 Task: Look for space in Fazalpur, Pakistan from 1st August, 2023 to 5th August, 2023 for 1 adult in price range Rs.6000 to Rs.15000. Place can be entire place with 1  bedroom having 1 bed and 1 bathroom. Property type can be house, flat, guest house. Amenities needed are: wifi. Booking option can be shelf check-in. Required host language is English.
Action: Mouse moved to (409, 74)
Screenshot: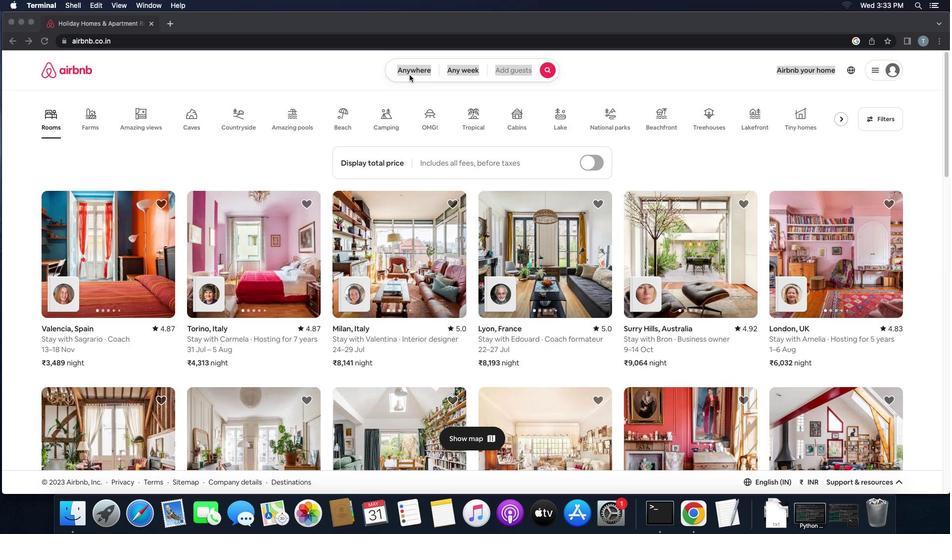 
Action: Mouse pressed left at (409, 74)
Screenshot: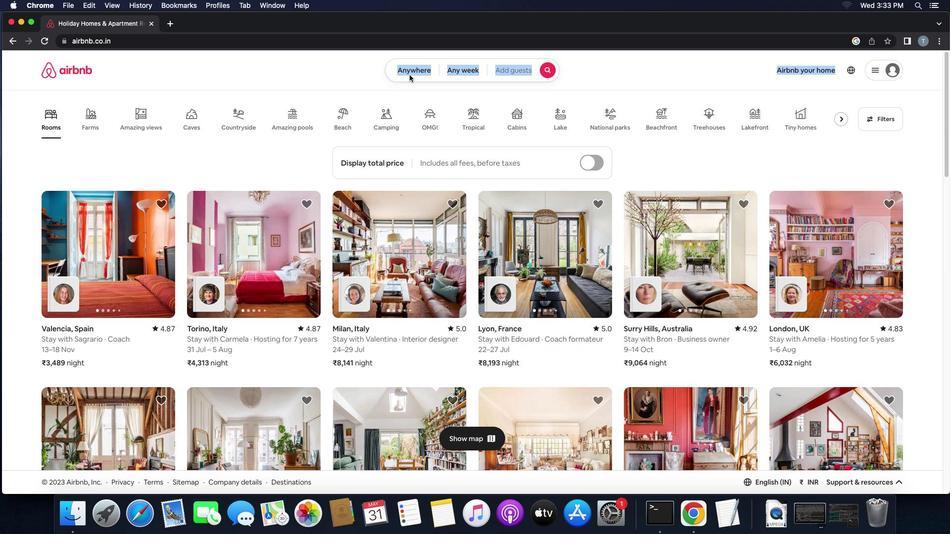 
Action: Mouse pressed left at (409, 74)
Screenshot: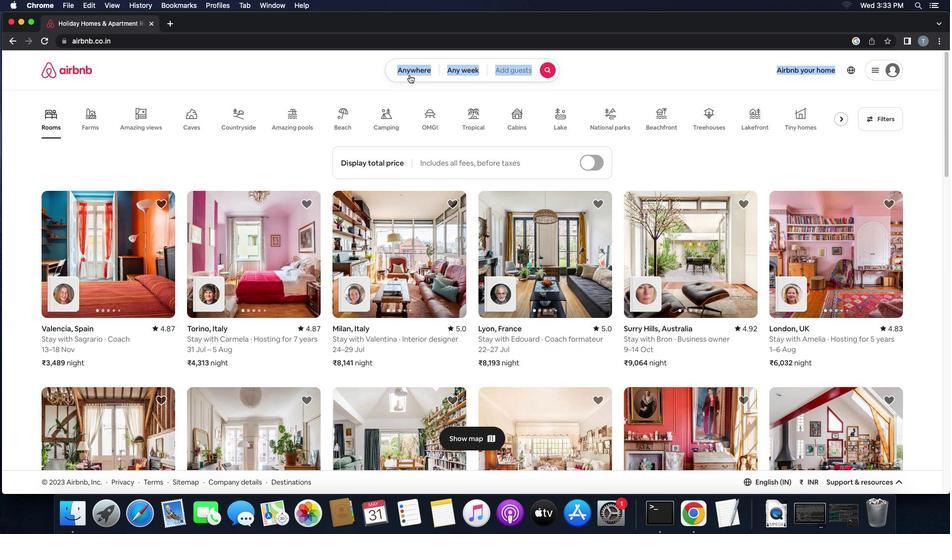 
Action: Mouse moved to (357, 97)
Screenshot: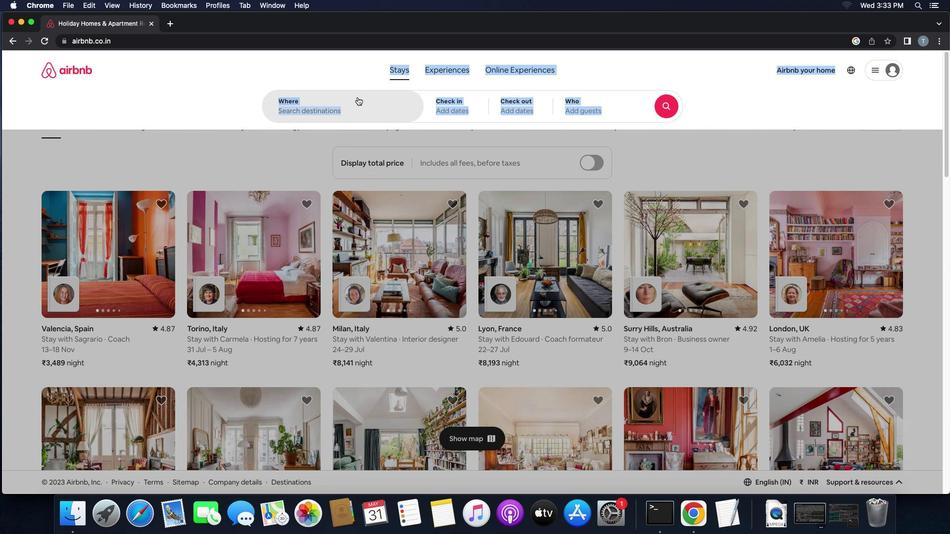 
Action: Mouse pressed left at (357, 97)
Screenshot: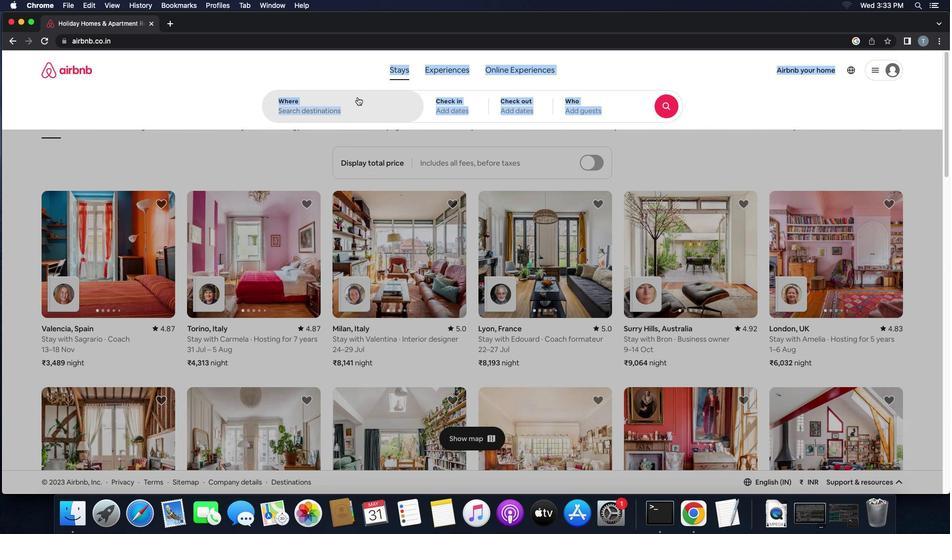 
Action: Mouse moved to (357, 97)
Screenshot: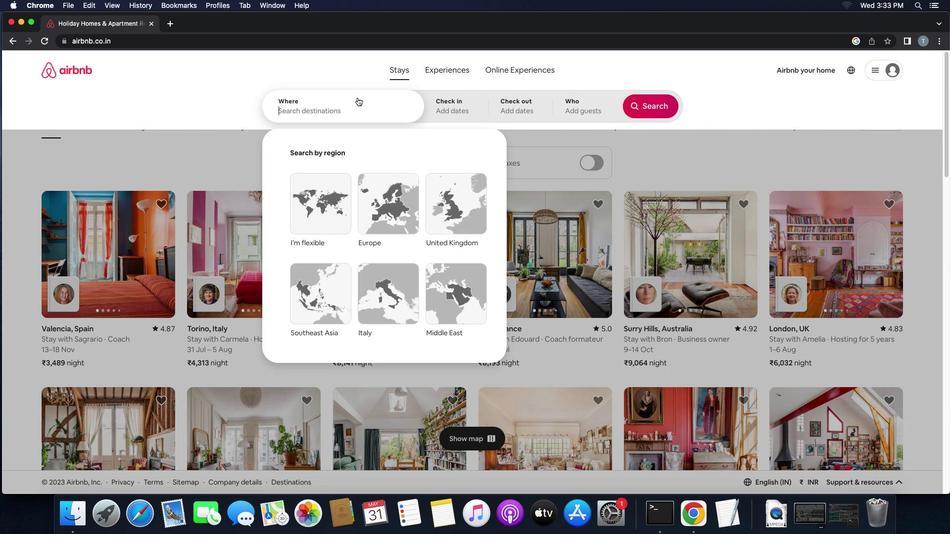 
Action: Key pressed Key.shift'F''a''z''a''l''p''u''r'
Screenshot: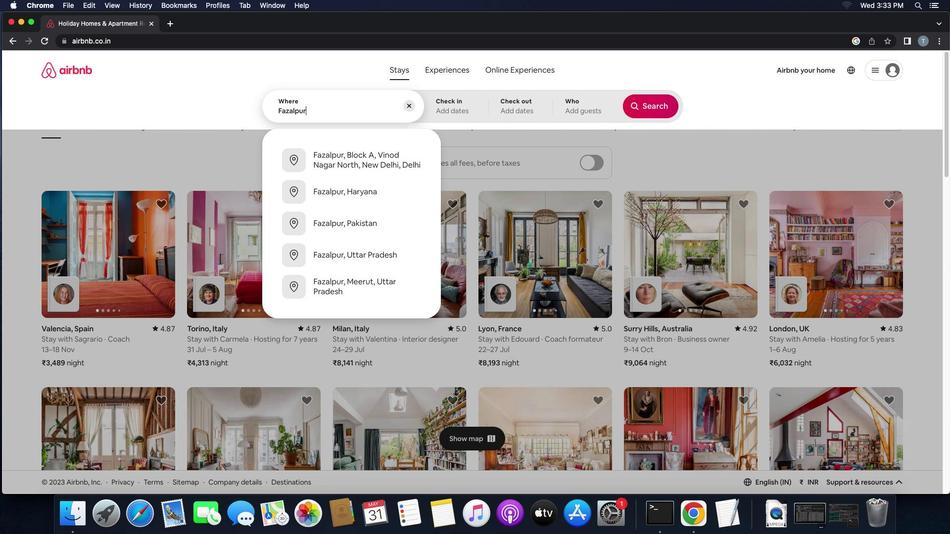 
Action: Mouse moved to (334, 235)
Screenshot: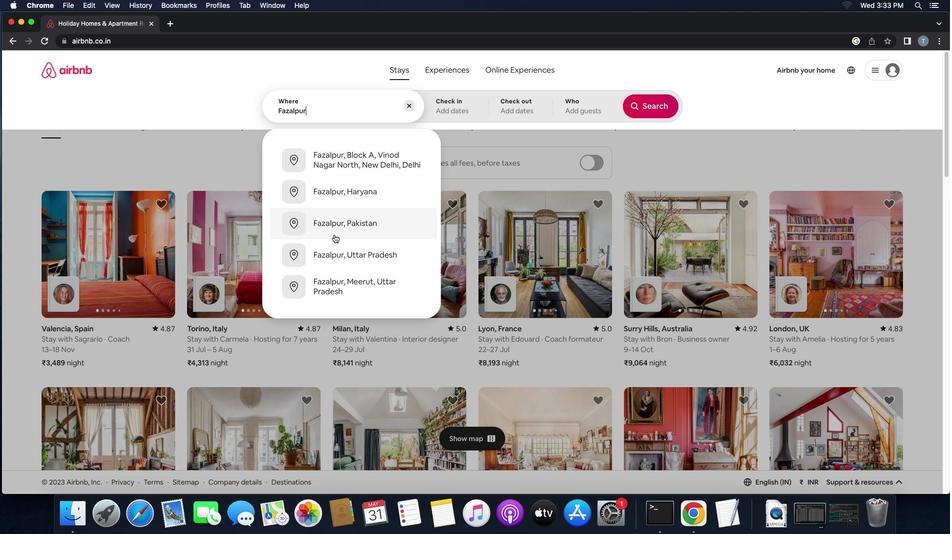 
Action: Mouse pressed left at (334, 235)
Screenshot: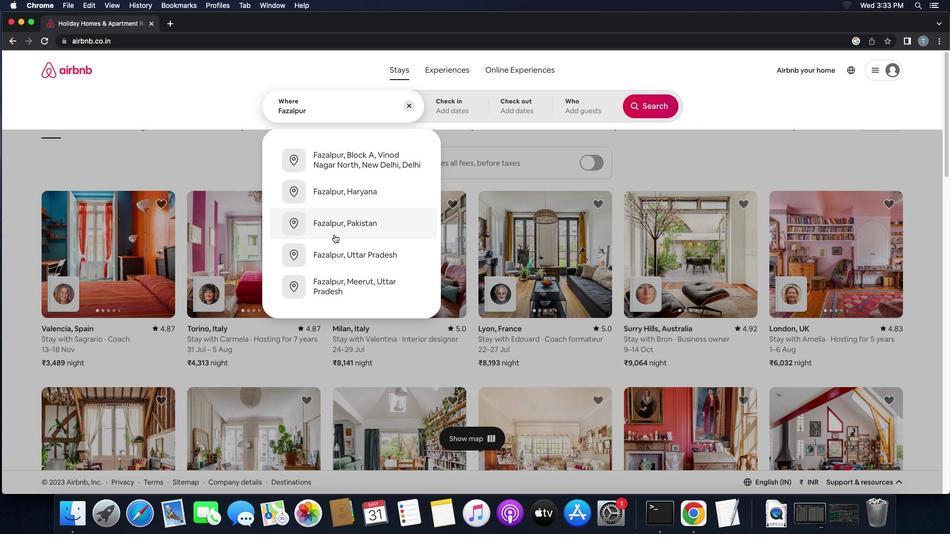 
Action: Mouse moved to (643, 191)
Screenshot: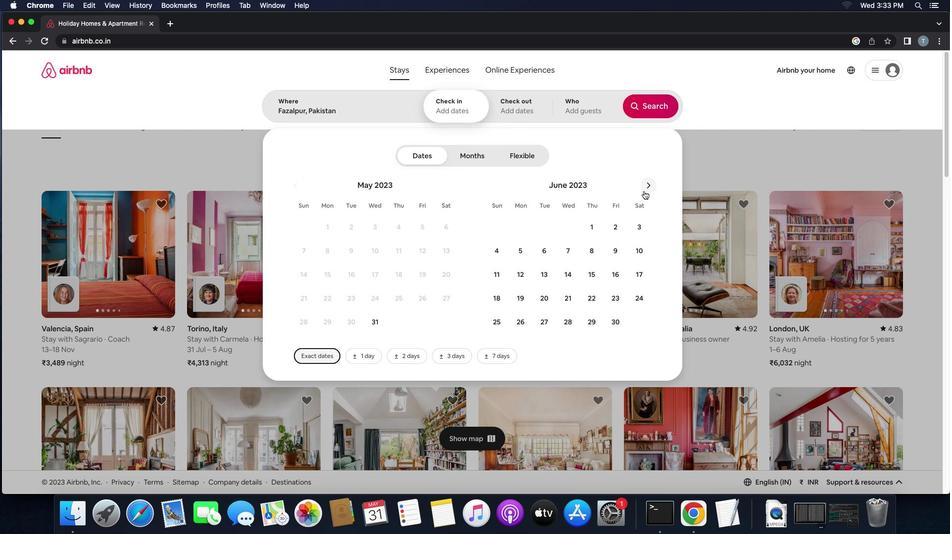 
Action: Mouse pressed left at (643, 191)
Screenshot: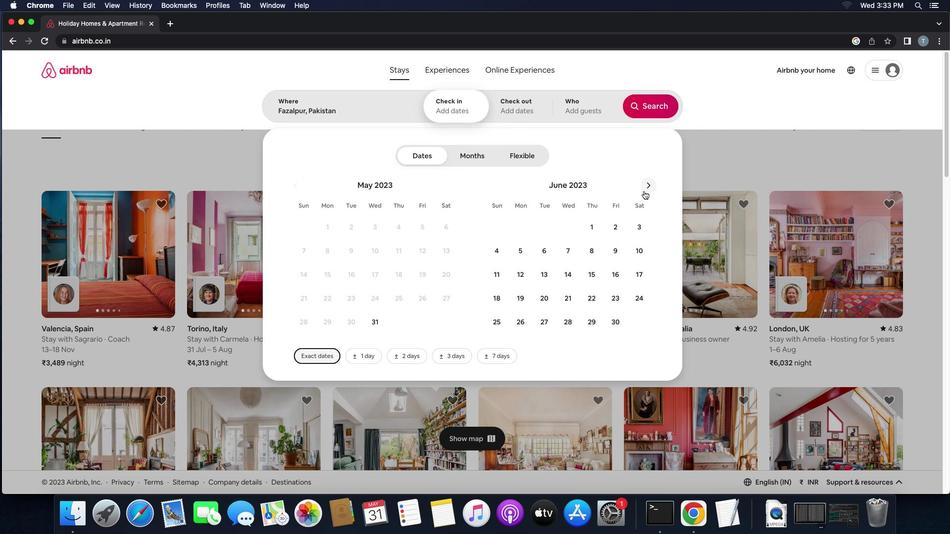 
Action: Mouse pressed left at (643, 191)
Screenshot: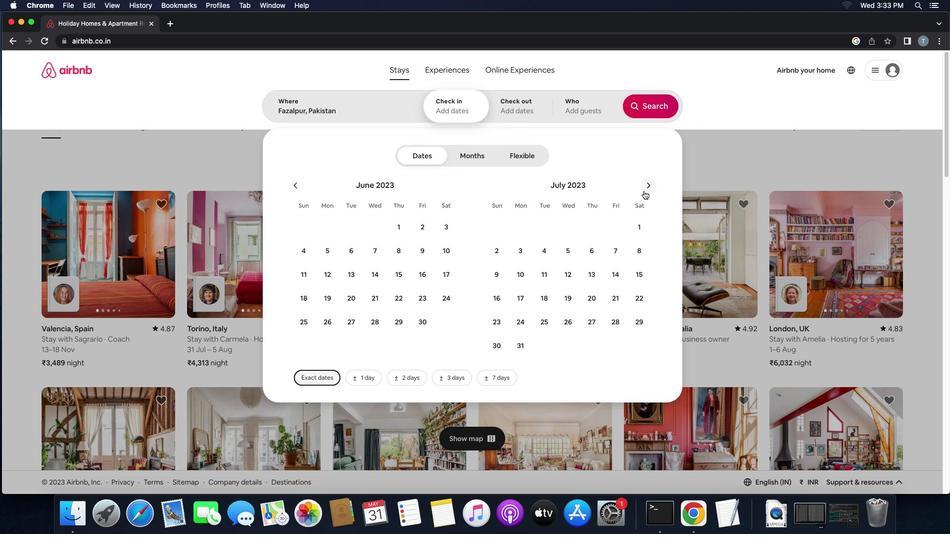 
Action: Mouse moved to (545, 228)
Screenshot: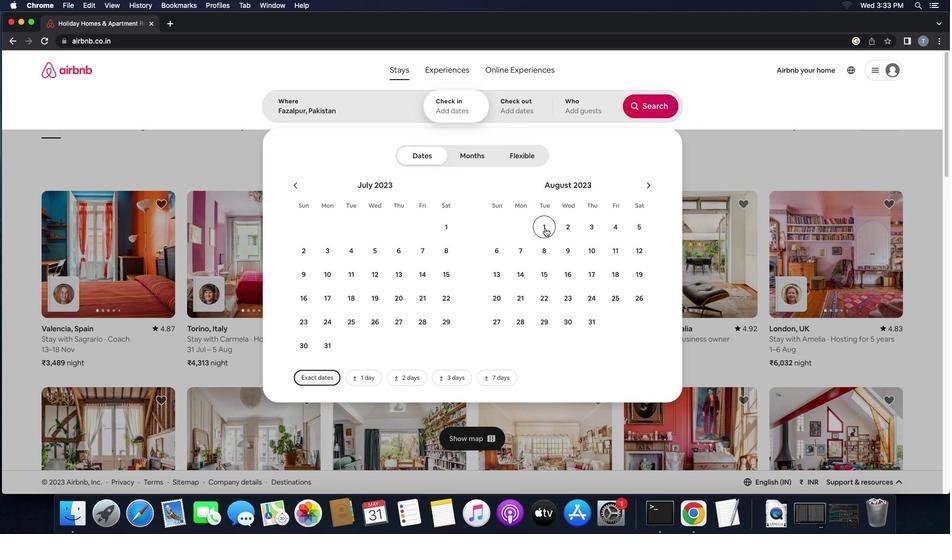 
Action: Mouse pressed left at (545, 228)
Screenshot: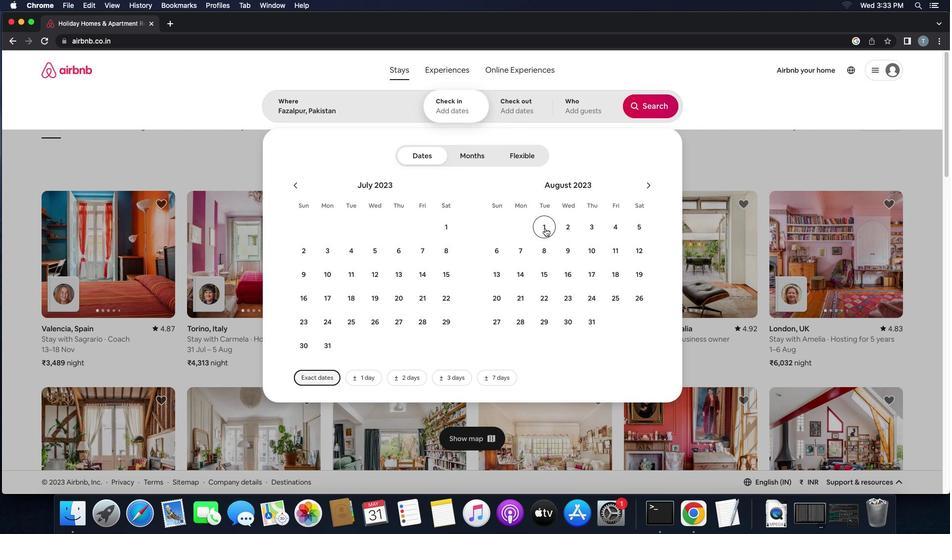 
Action: Mouse moved to (648, 231)
Screenshot: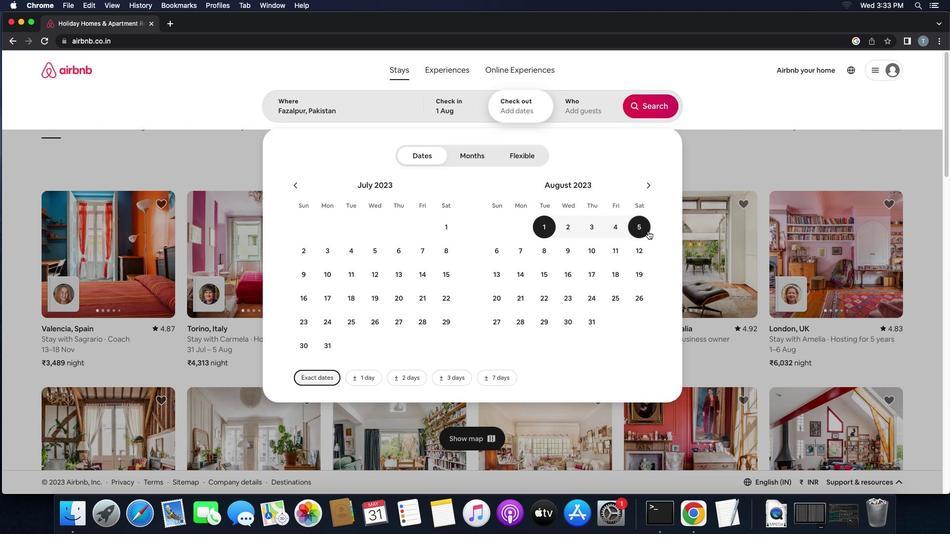 
Action: Mouse pressed left at (648, 231)
Screenshot: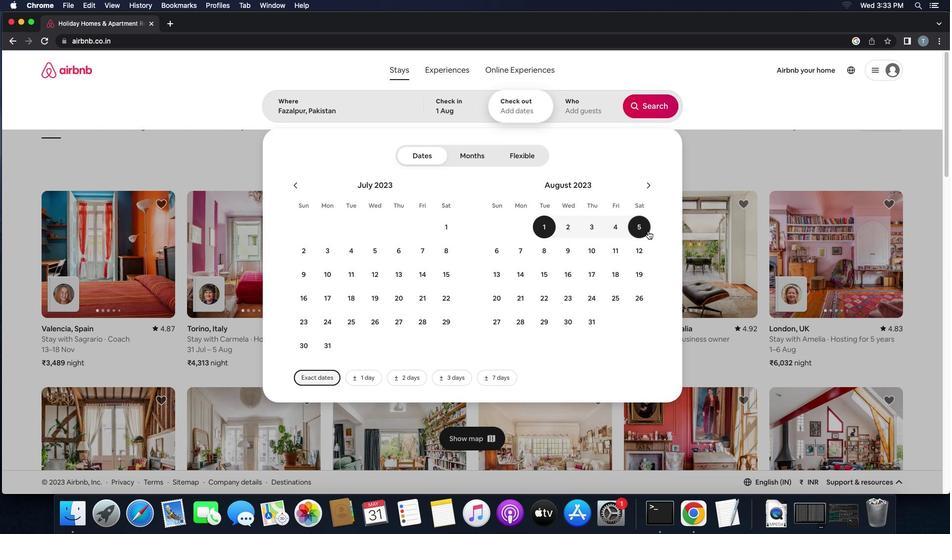 
Action: Mouse moved to (586, 118)
Screenshot: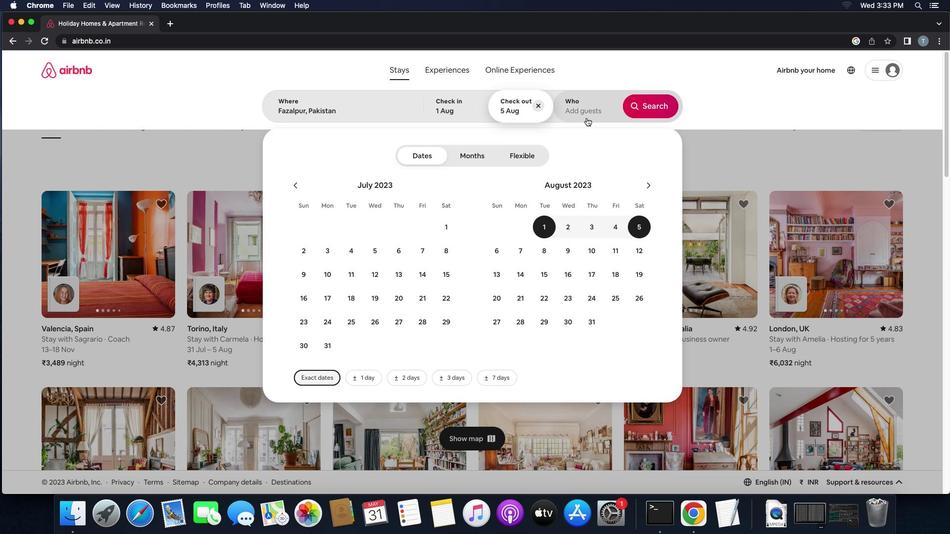 
Action: Mouse pressed left at (586, 118)
Screenshot: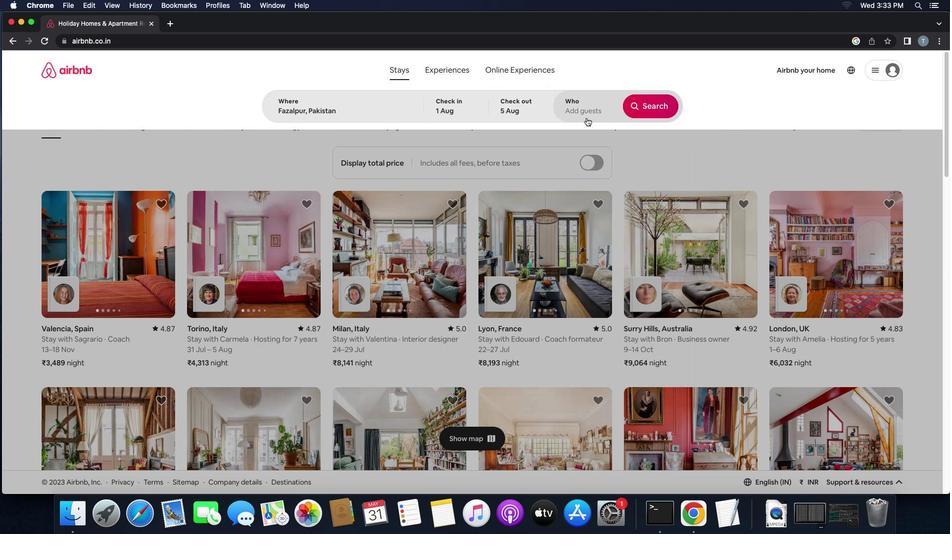 
Action: Mouse moved to (651, 161)
Screenshot: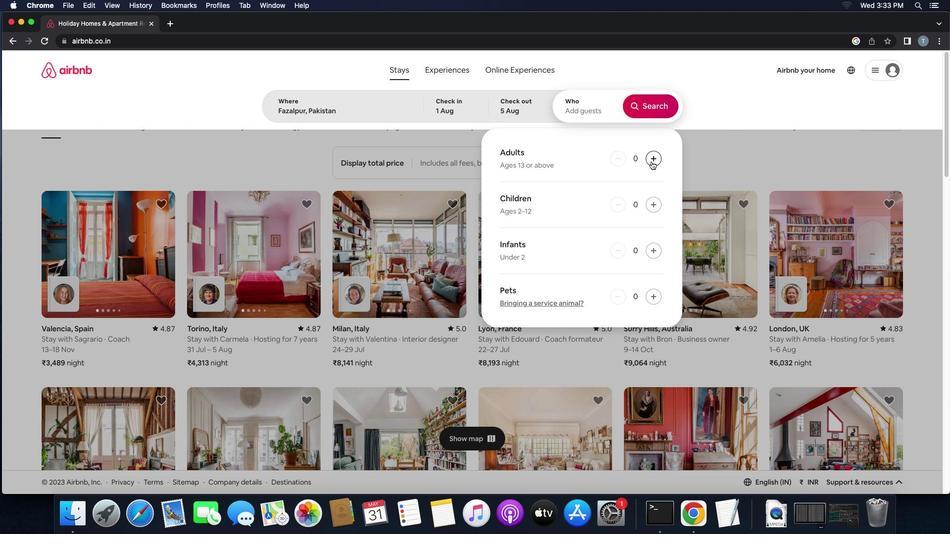 
Action: Mouse pressed left at (651, 161)
Screenshot: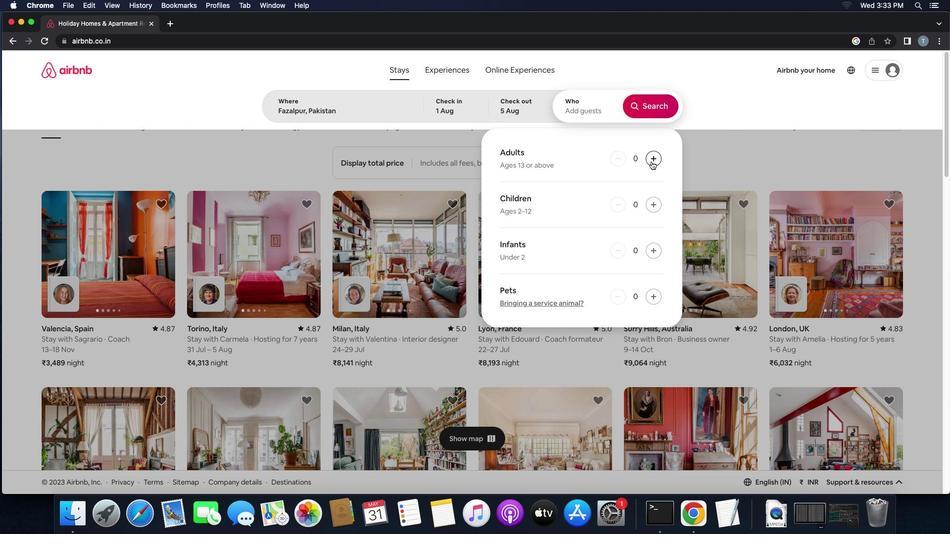 
Action: Mouse moved to (652, 105)
Screenshot: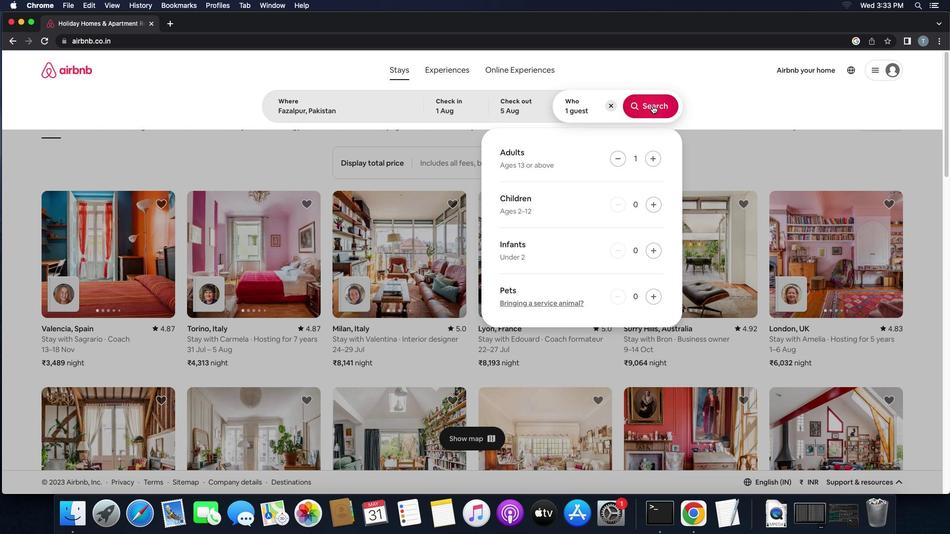 
Action: Mouse pressed left at (652, 105)
Screenshot: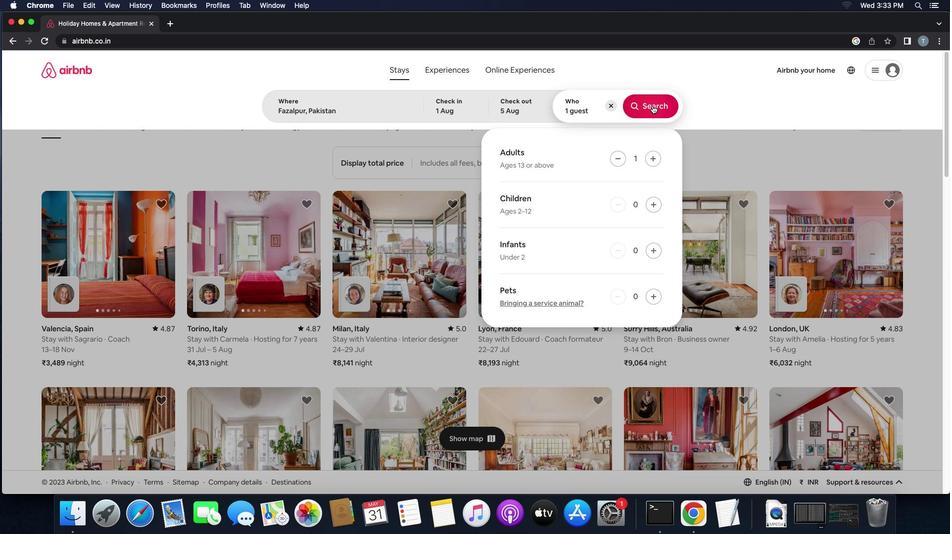 
Action: Mouse moved to (906, 112)
Screenshot: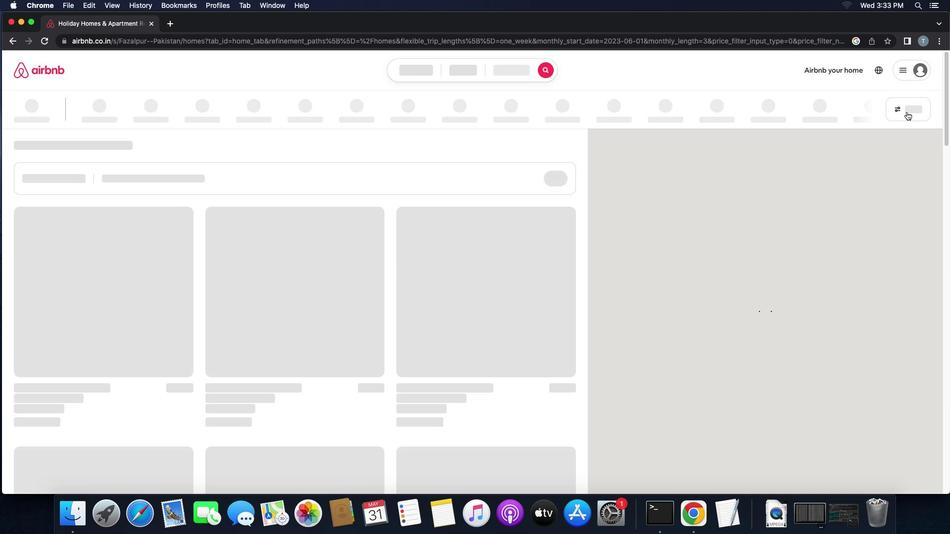 
Action: Mouse pressed left at (906, 112)
Screenshot: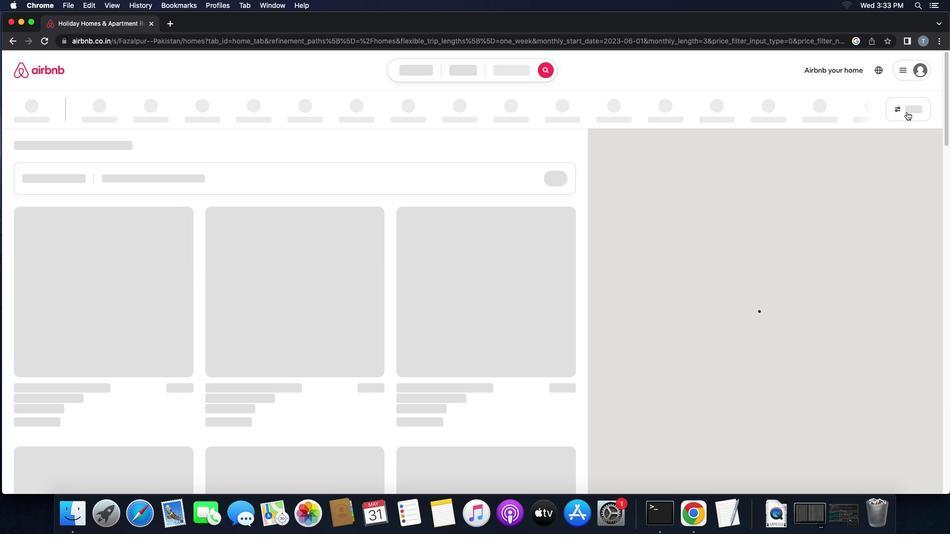 
Action: Mouse moved to (917, 113)
Screenshot: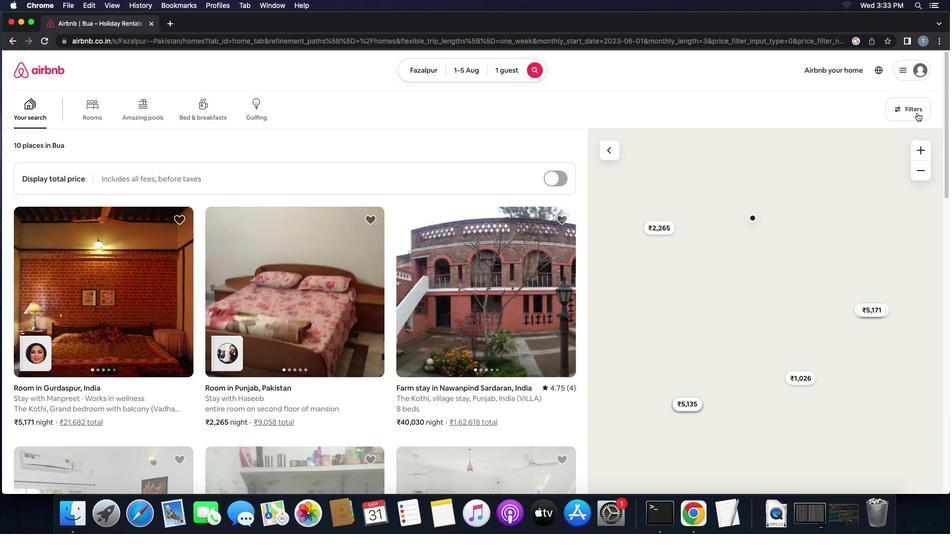 
Action: Mouse pressed left at (917, 113)
Screenshot: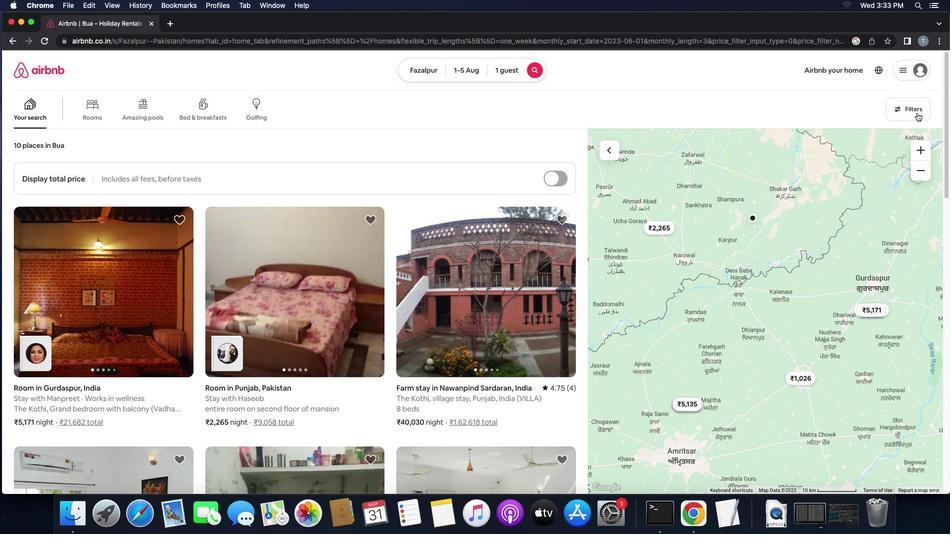 
Action: Mouse moved to (353, 233)
Screenshot: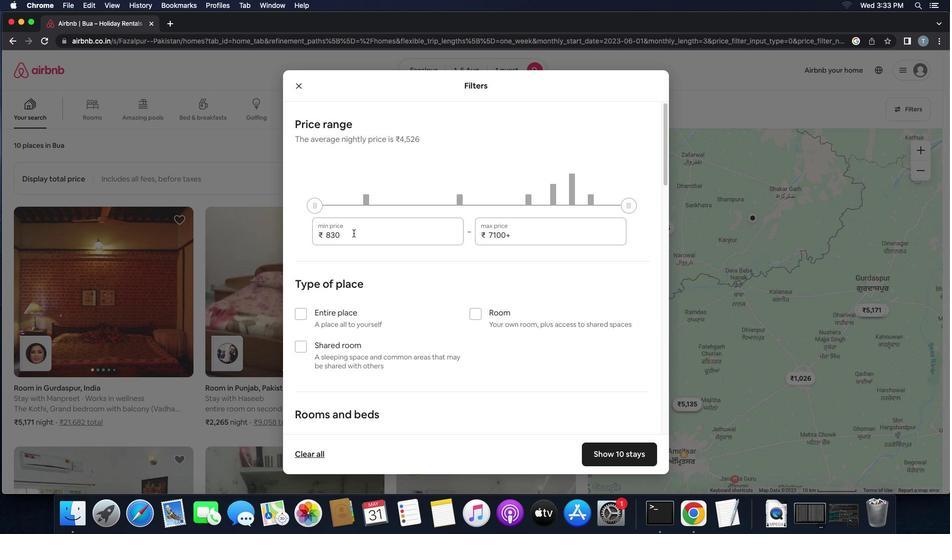 
Action: Mouse pressed left at (353, 233)
Screenshot: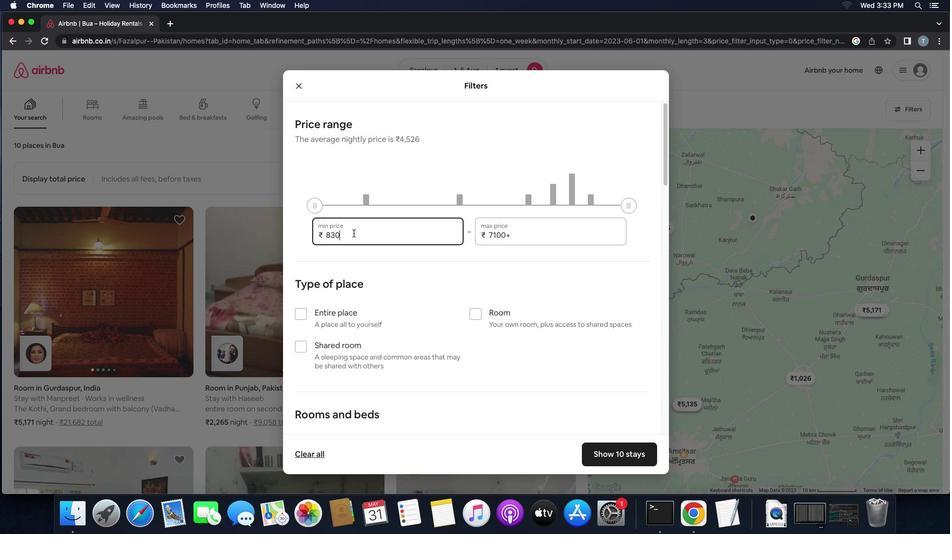 
Action: Key pressed Key.backspaceKey.backspaceKey.backspaceKey.backspace'6''0''0''0'
Screenshot: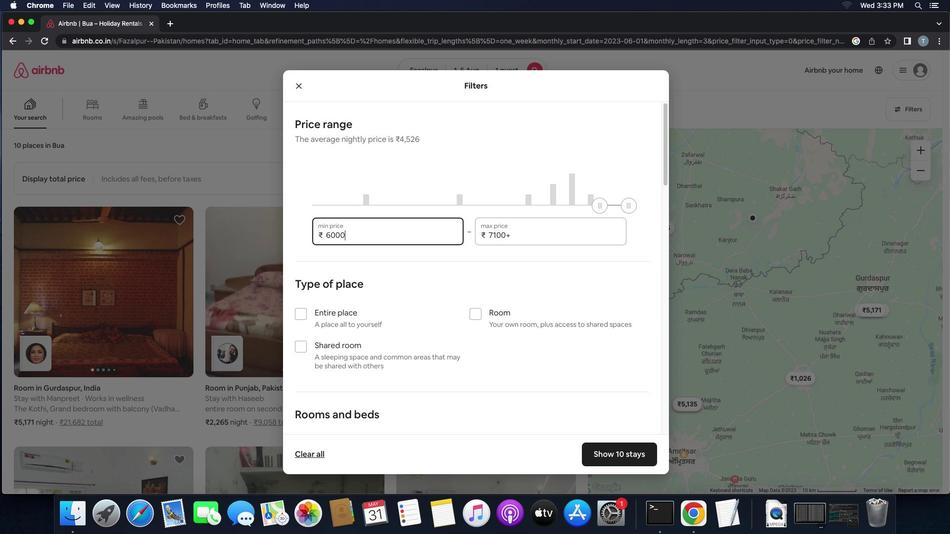 
Action: Mouse moved to (533, 235)
Screenshot: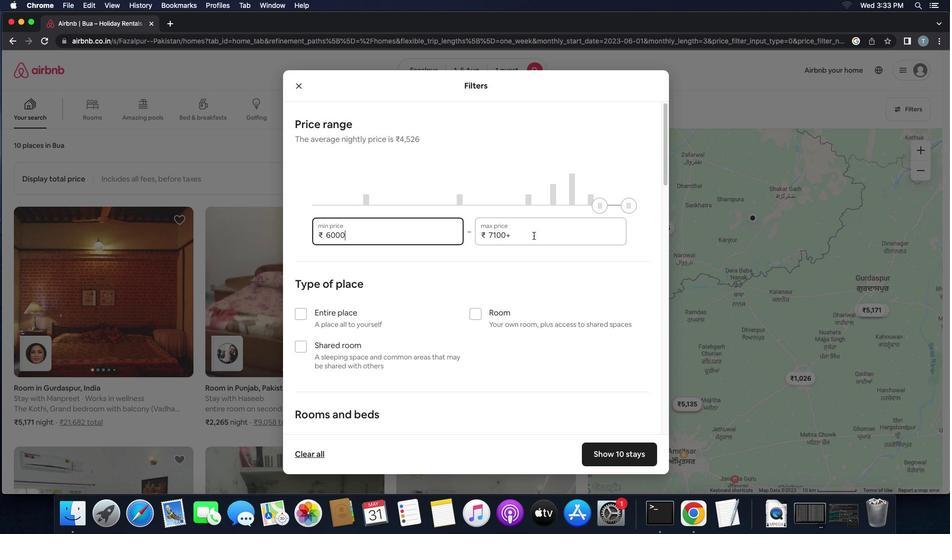 
Action: Mouse pressed left at (533, 235)
Screenshot: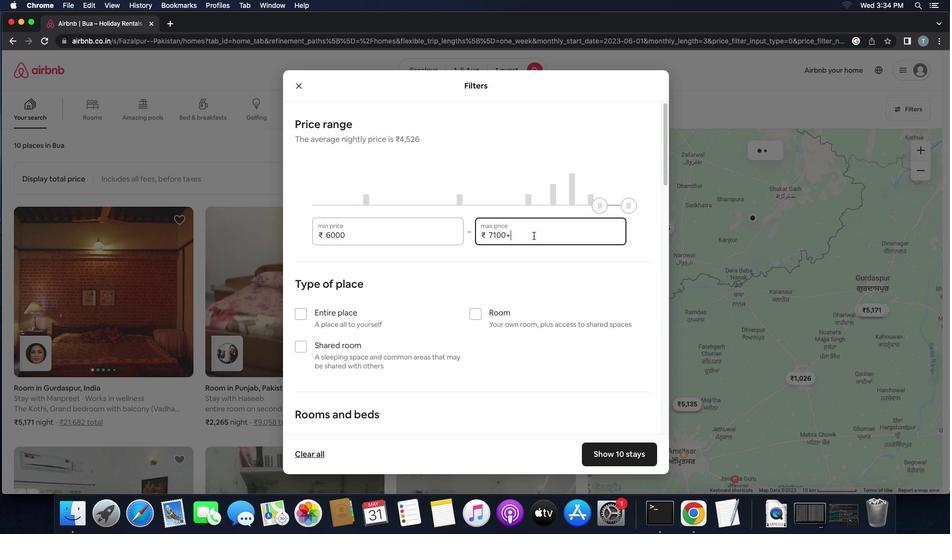 
Action: Key pressed Key.backspaceKey.backspaceKey.backspaceKey.backspaceKey.backspace'1''5''0''0''0'
Screenshot: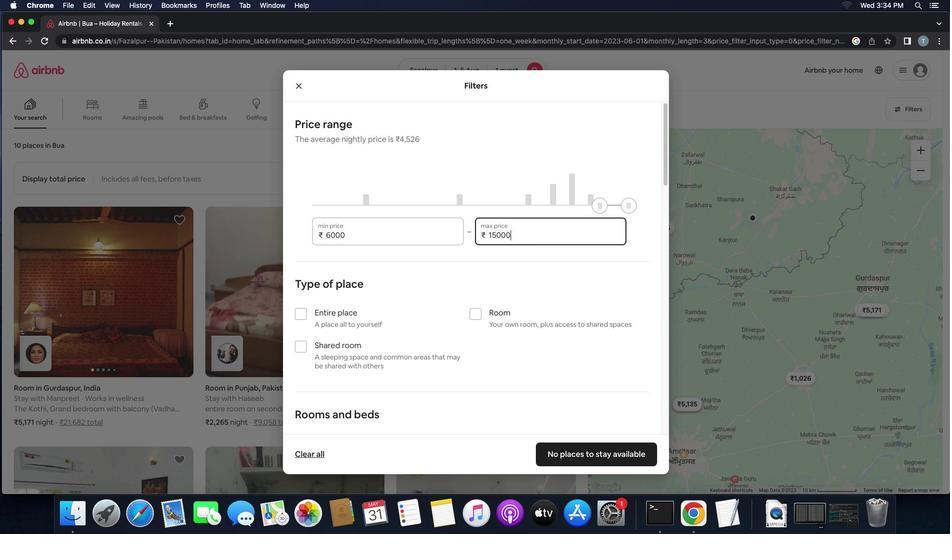 
Action: Mouse moved to (525, 263)
Screenshot: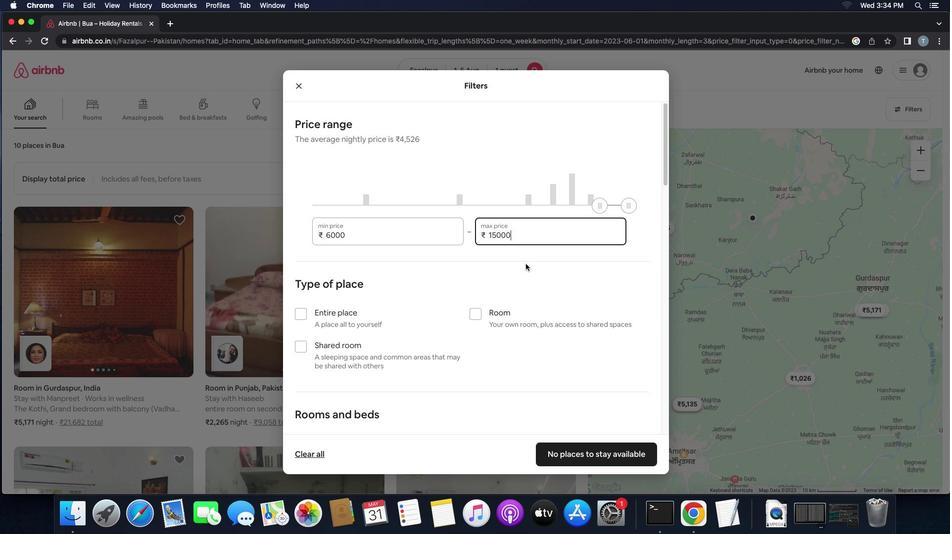 
Action: Mouse scrolled (525, 263) with delta (0, 0)
Screenshot: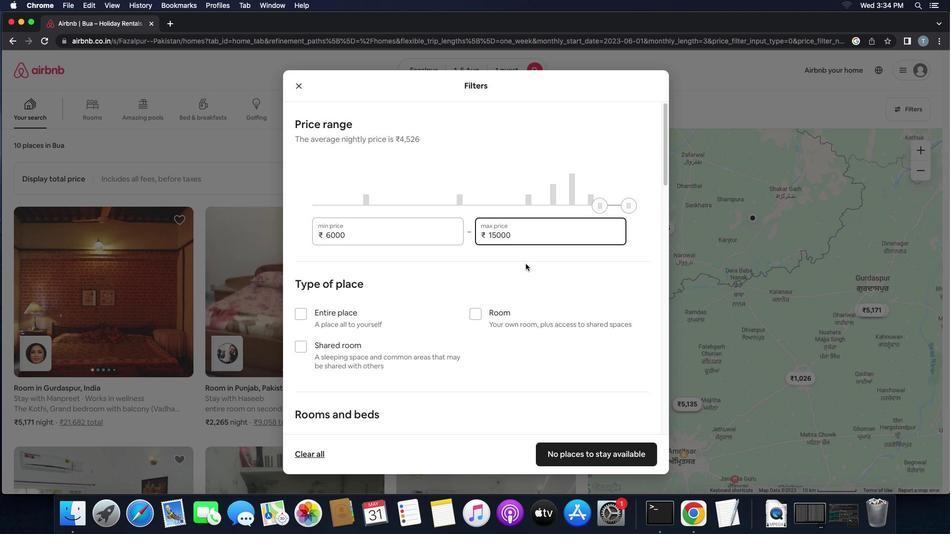 
Action: Mouse scrolled (525, 263) with delta (0, 0)
Screenshot: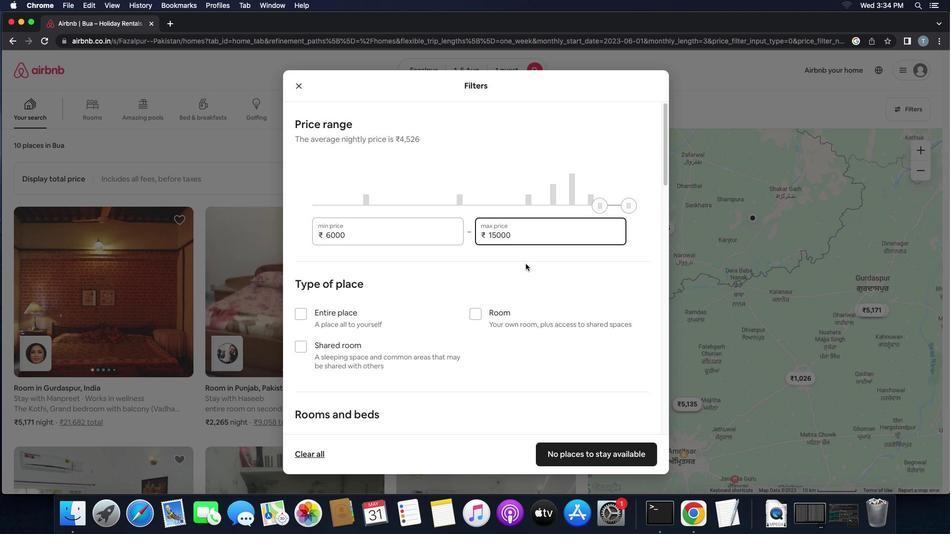 
Action: Mouse moved to (508, 275)
Screenshot: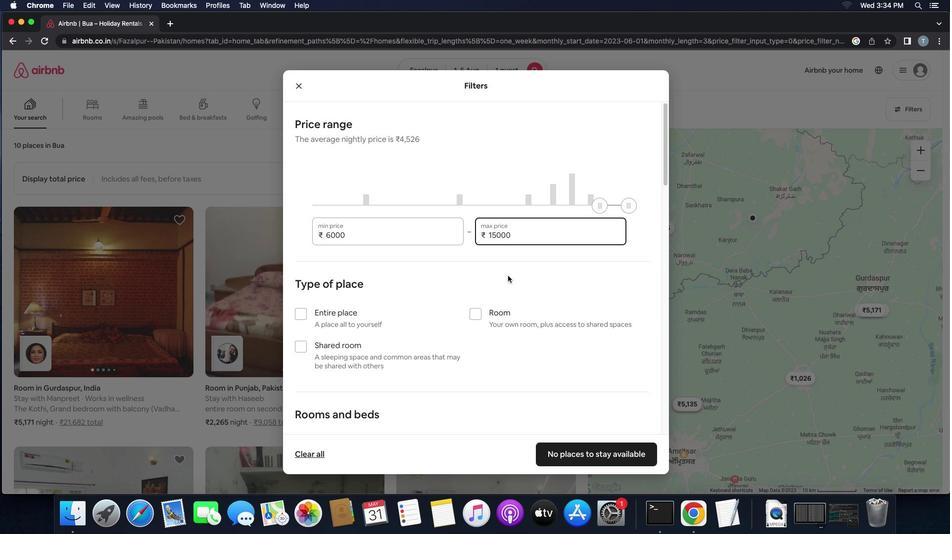 
Action: Mouse scrolled (508, 275) with delta (0, 0)
Screenshot: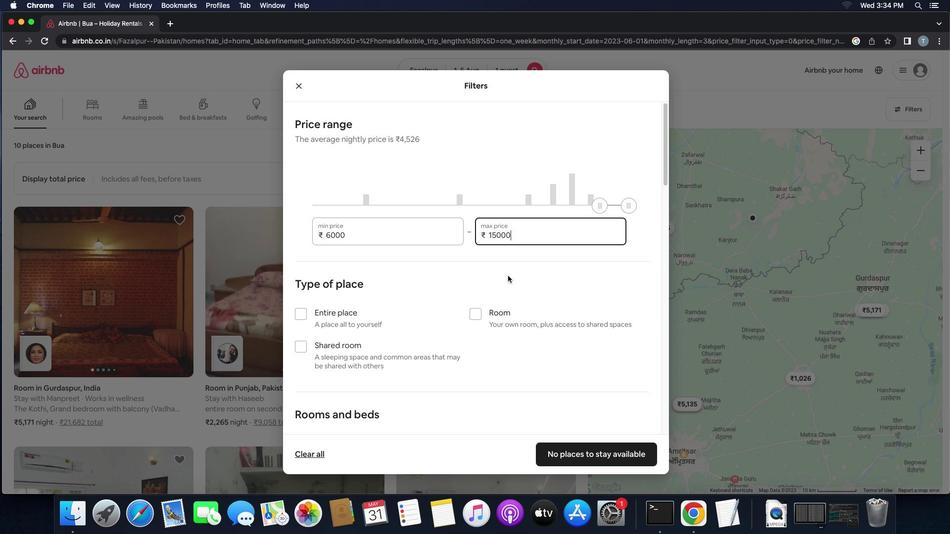
Action: Mouse moved to (299, 314)
Screenshot: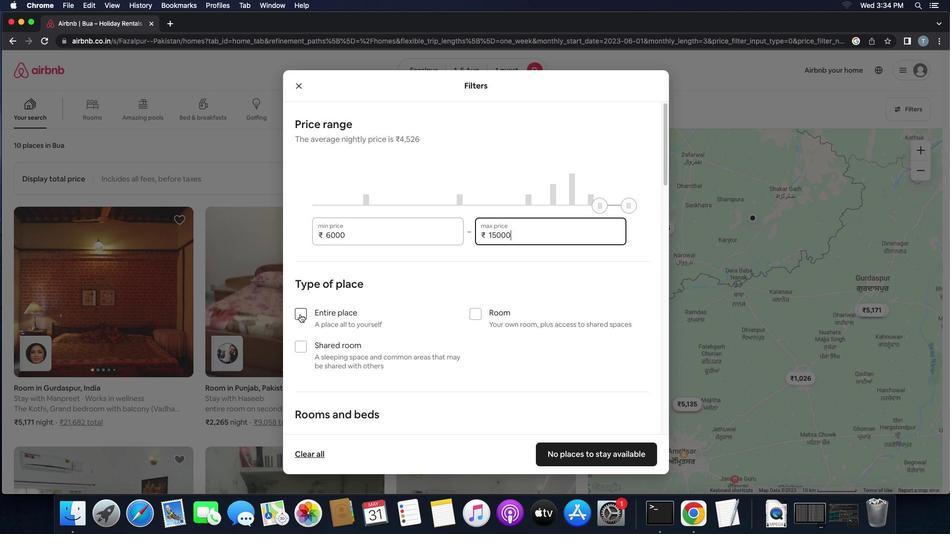 
Action: Mouse pressed left at (299, 314)
Screenshot: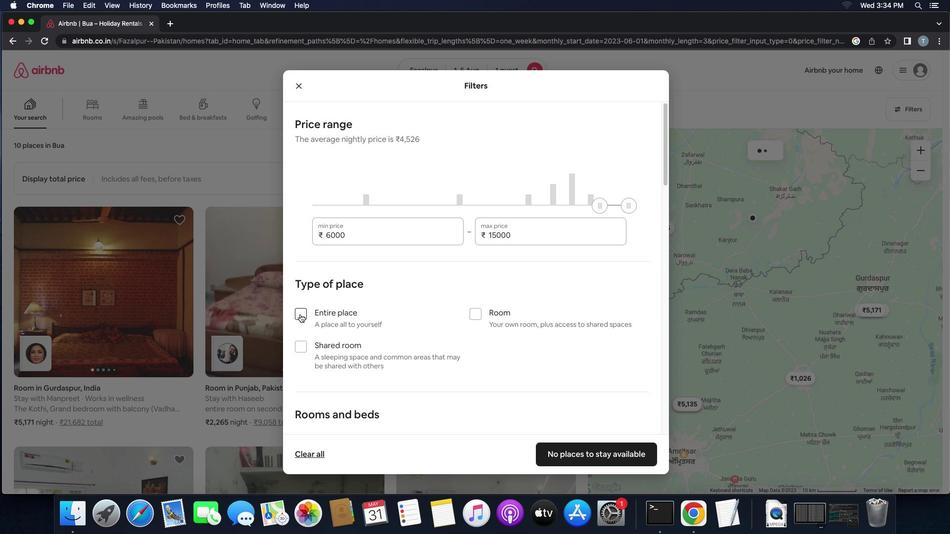 
Action: Mouse moved to (390, 345)
Screenshot: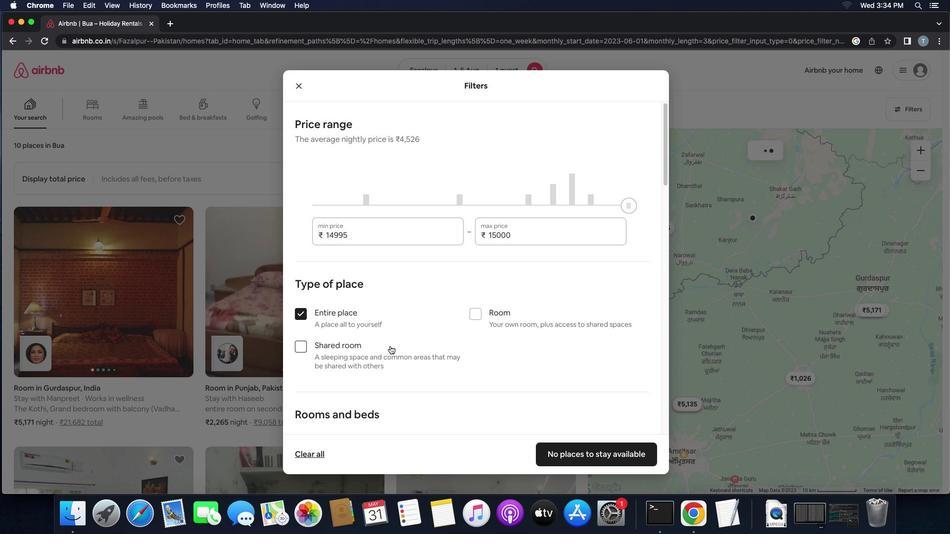 
Action: Mouse scrolled (390, 345) with delta (0, 0)
Screenshot: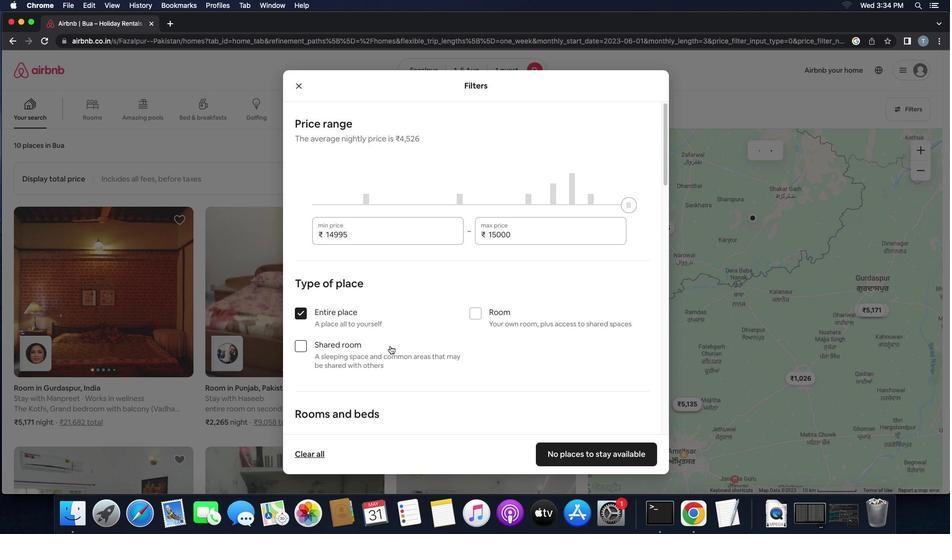 
Action: Mouse scrolled (390, 345) with delta (0, 0)
Screenshot: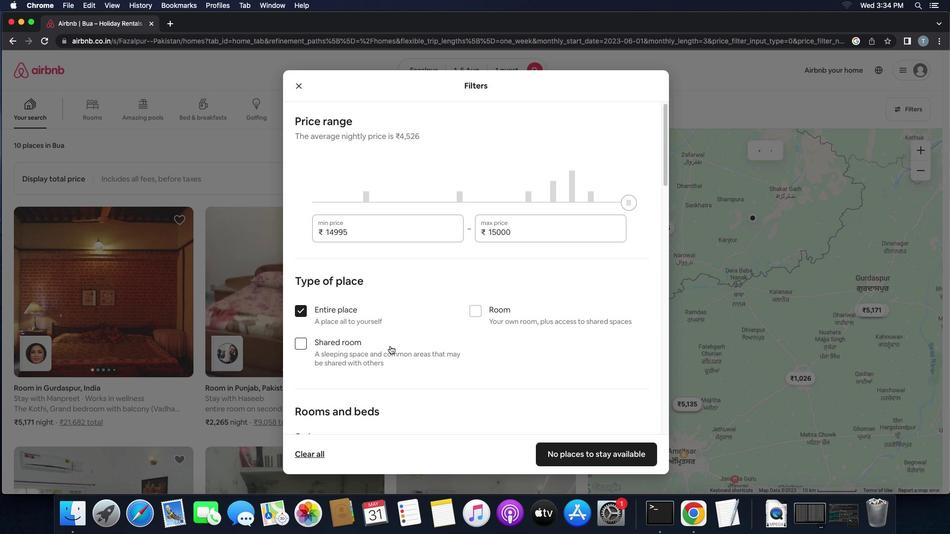 
Action: Mouse scrolled (390, 345) with delta (0, 0)
Screenshot: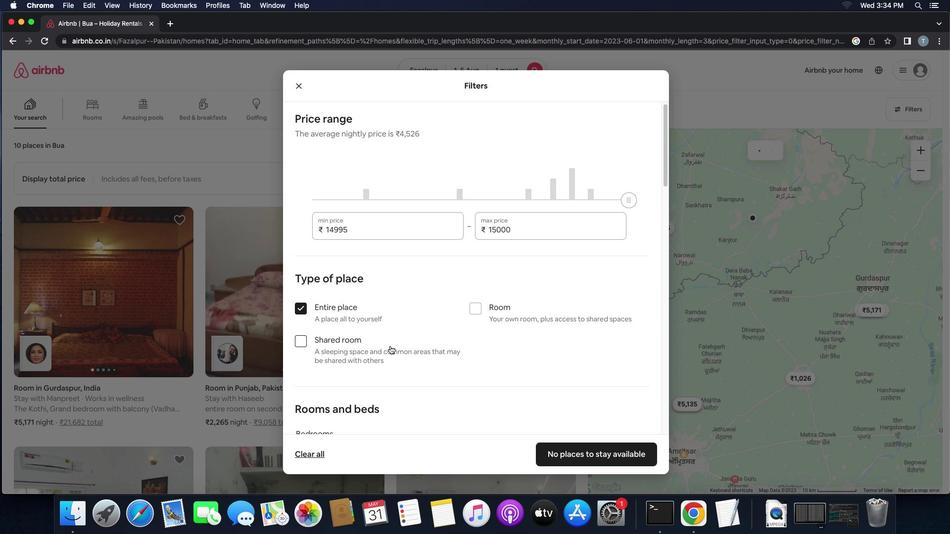 
Action: Mouse scrolled (390, 345) with delta (0, -1)
Screenshot: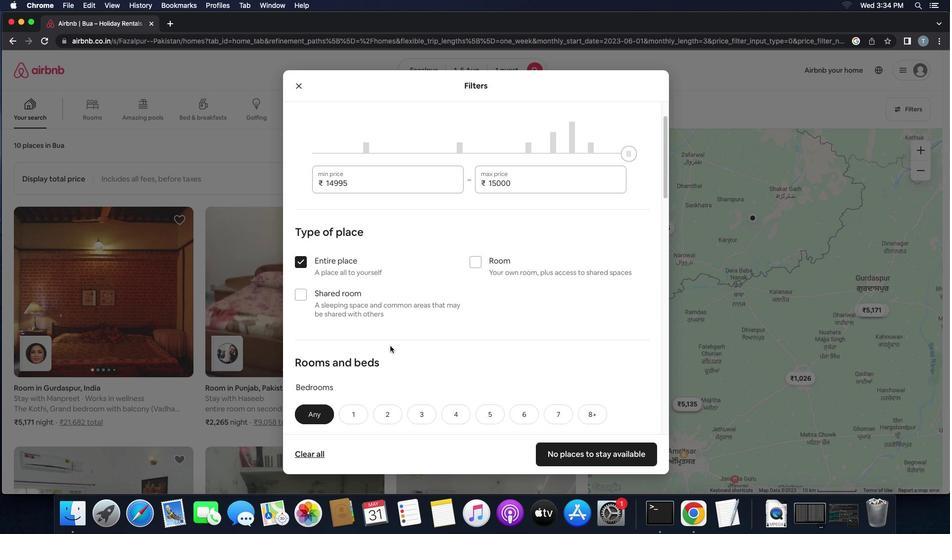
Action: Mouse scrolled (390, 345) with delta (0, 0)
Screenshot: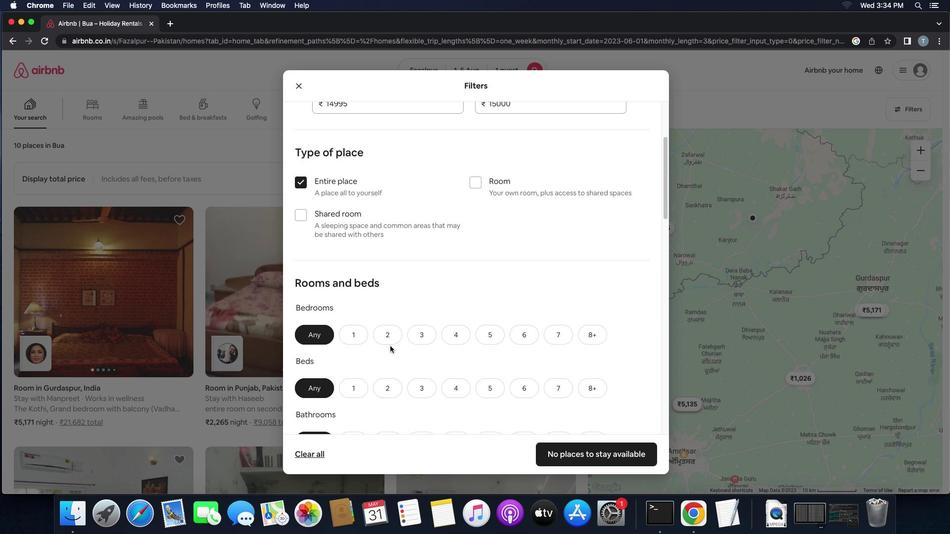 
Action: Mouse scrolled (390, 345) with delta (0, 0)
Screenshot: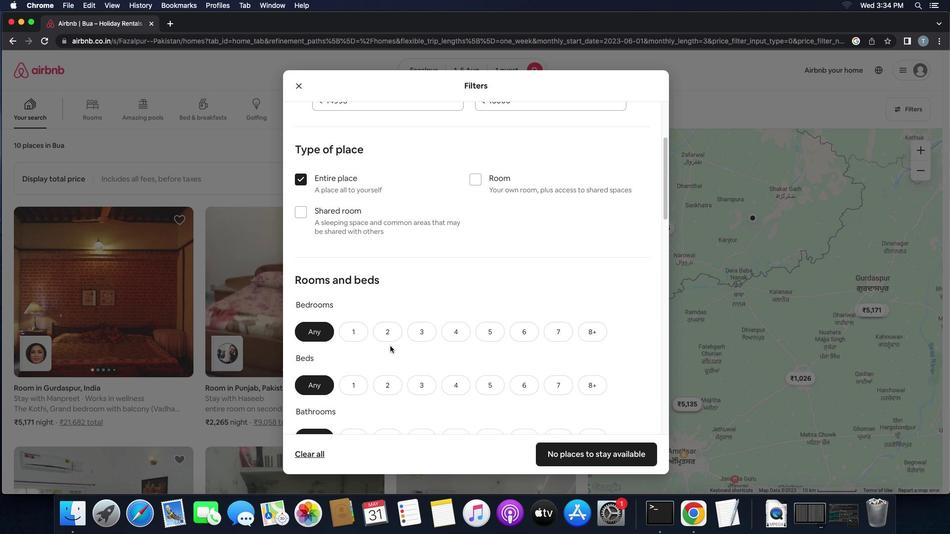 
Action: Mouse scrolled (390, 345) with delta (0, 0)
Screenshot: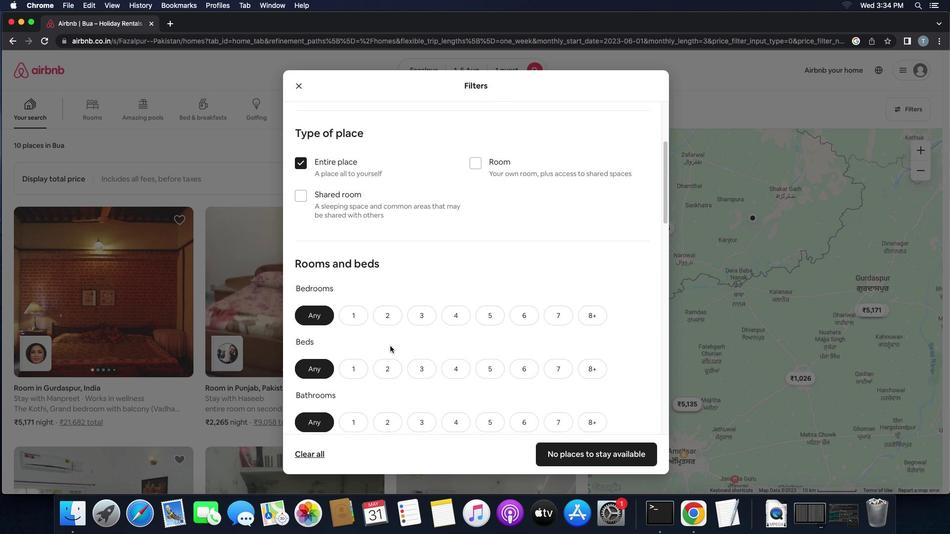 
Action: Mouse scrolled (390, 345) with delta (0, 0)
Screenshot: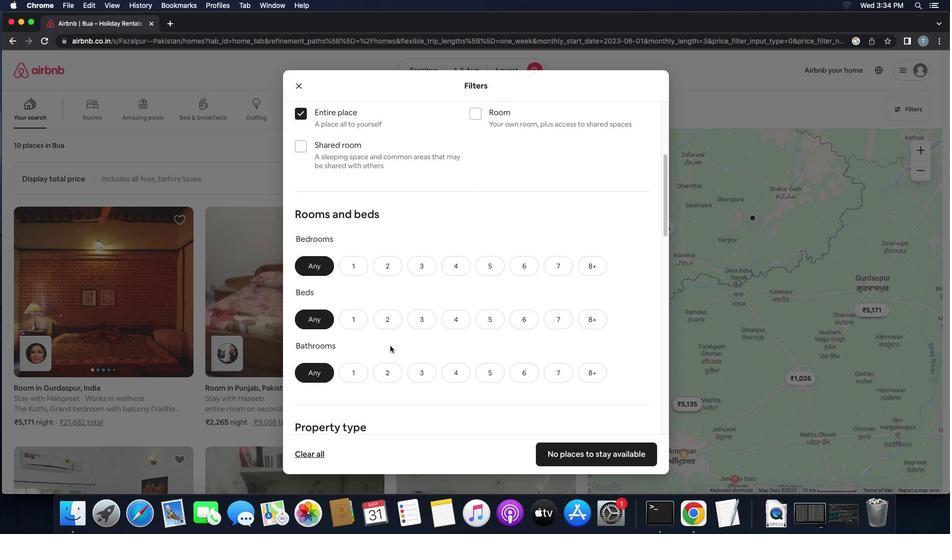 
Action: Mouse scrolled (390, 345) with delta (0, 0)
Screenshot: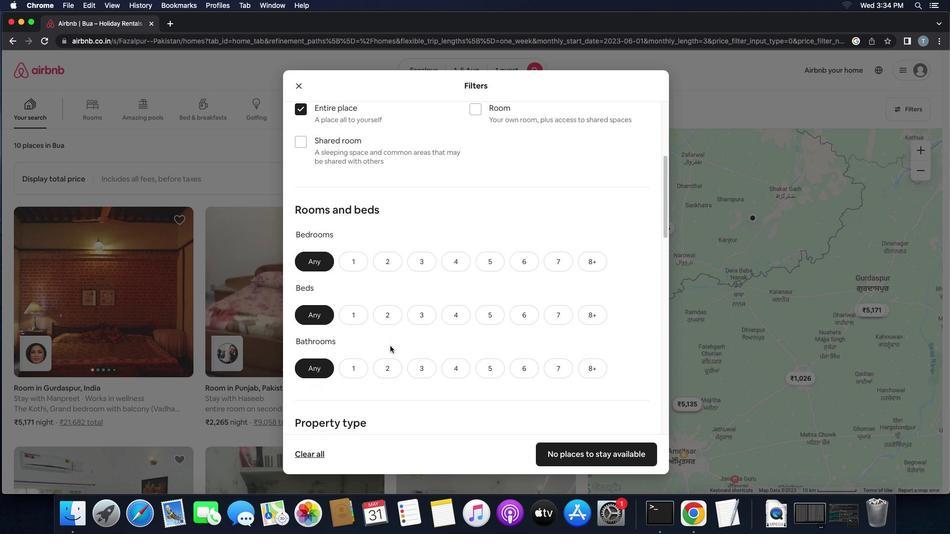 
Action: Mouse moved to (344, 249)
Screenshot: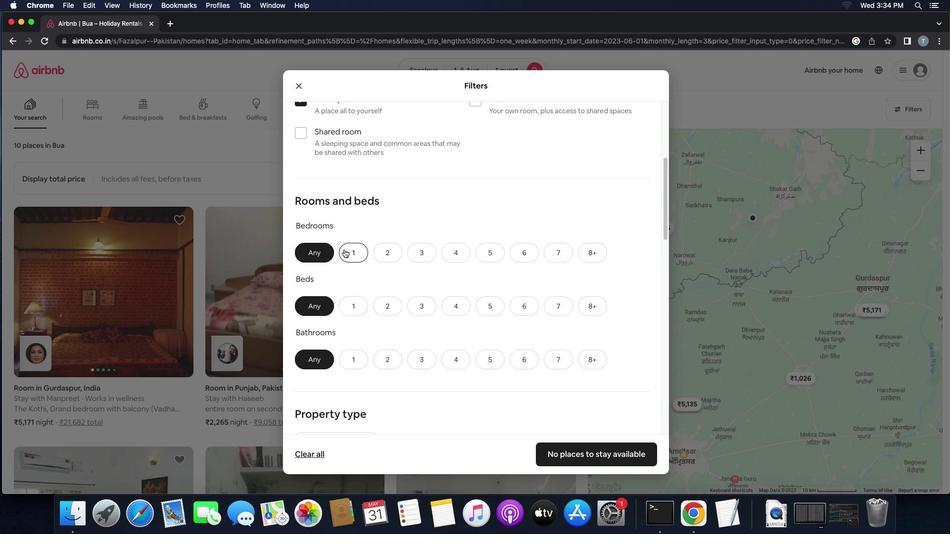 
Action: Mouse pressed left at (344, 249)
Screenshot: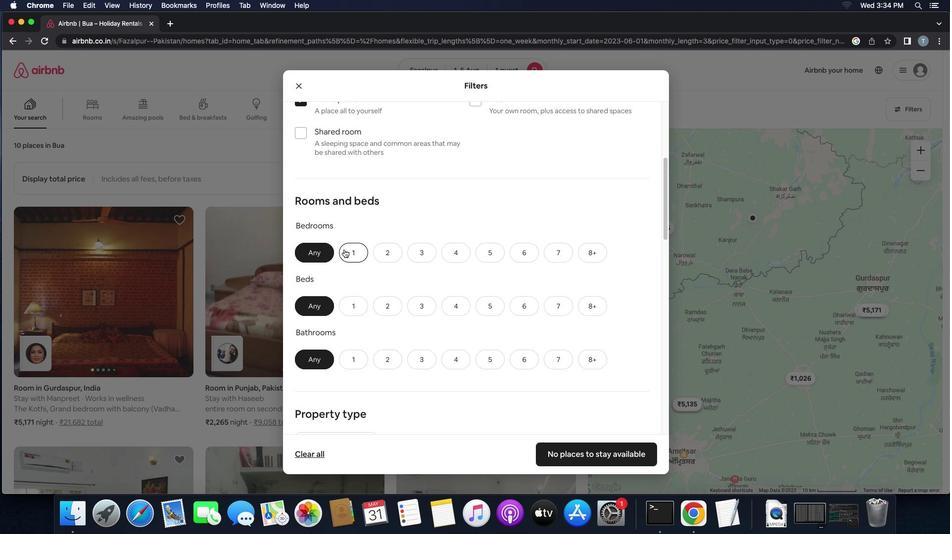 
Action: Mouse moved to (353, 313)
Screenshot: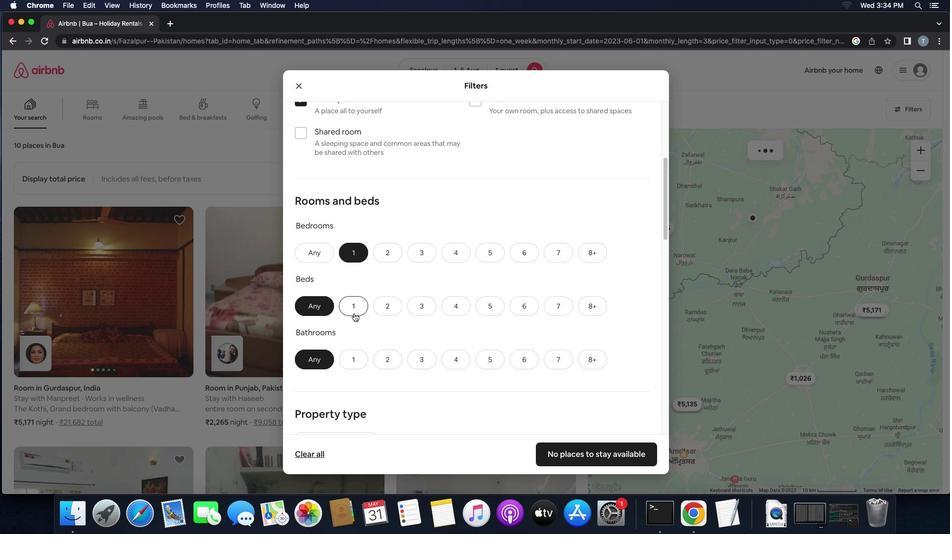 
Action: Mouse pressed left at (353, 313)
Screenshot: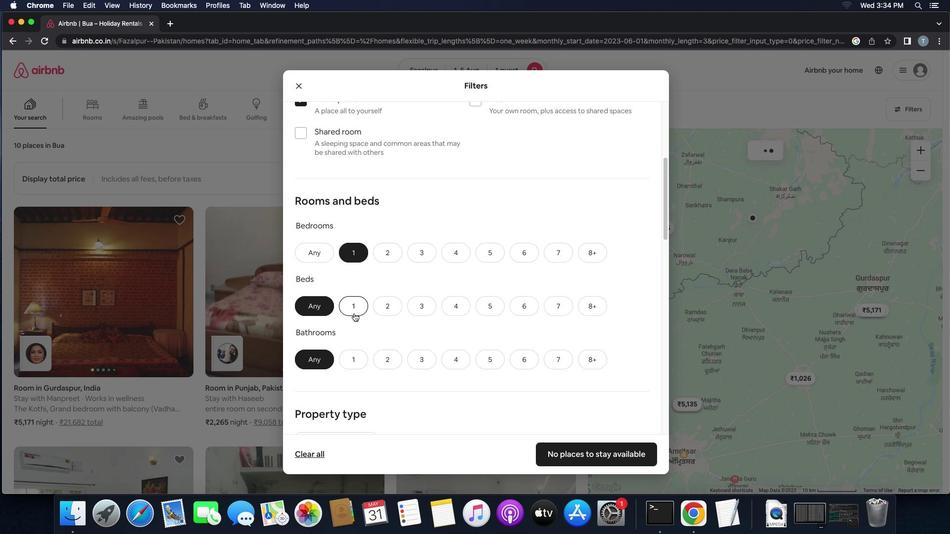 
Action: Mouse moved to (358, 363)
Screenshot: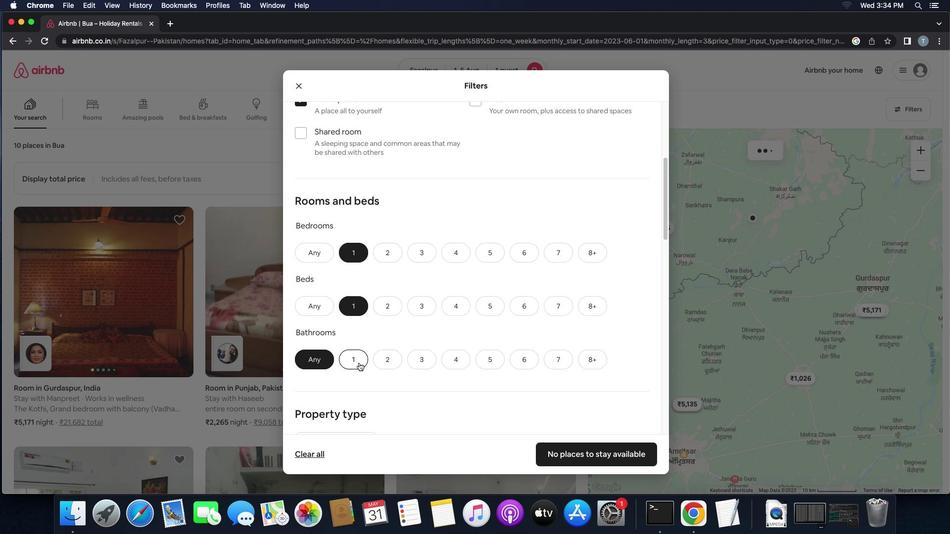 
Action: Mouse pressed left at (358, 363)
Screenshot: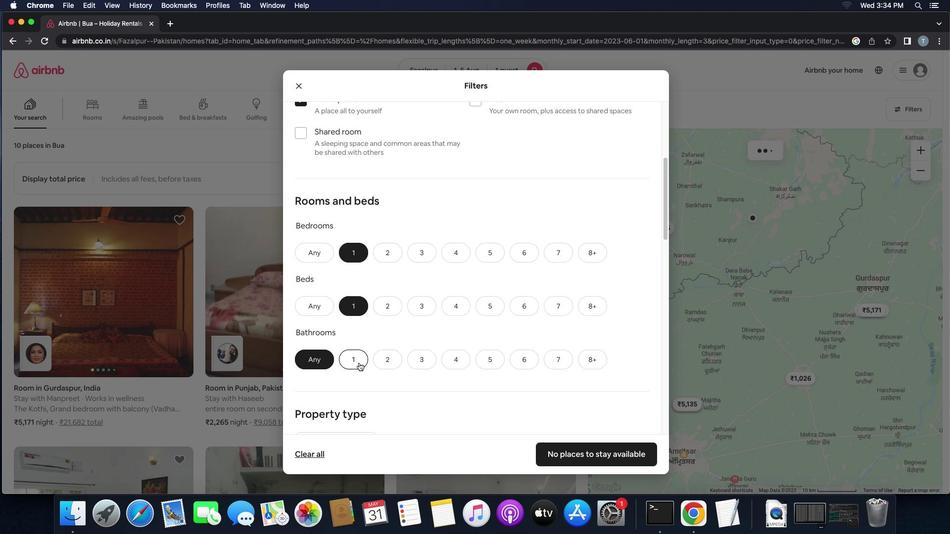 
Action: Mouse moved to (434, 358)
Screenshot: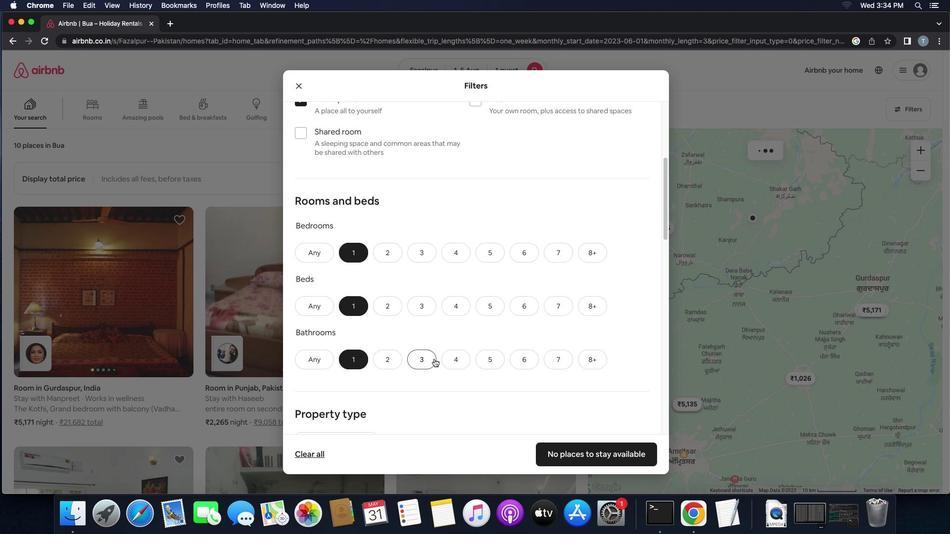 
Action: Mouse scrolled (434, 358) with delta (0, 0)
Screenshot: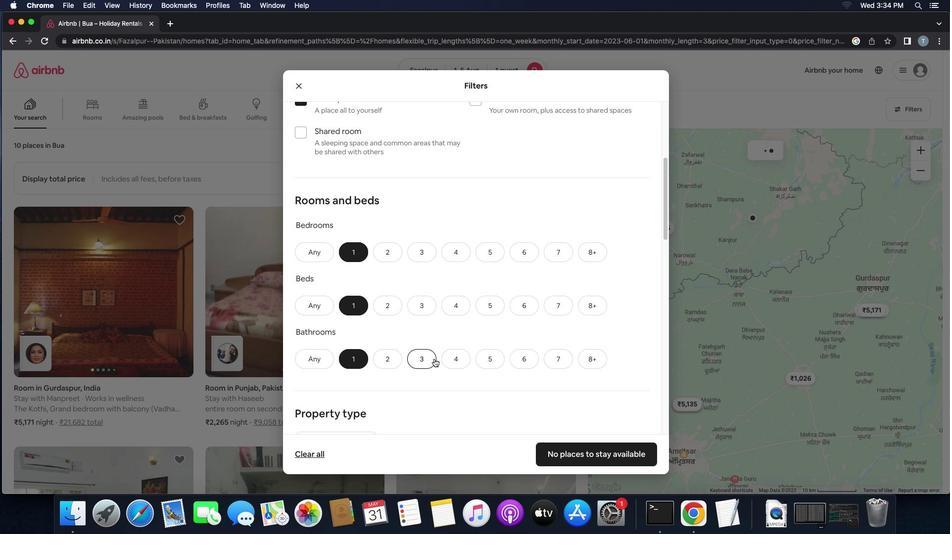 
Action: Mouse scrolled (434, 358) with delta (0, 0)
Screenshot: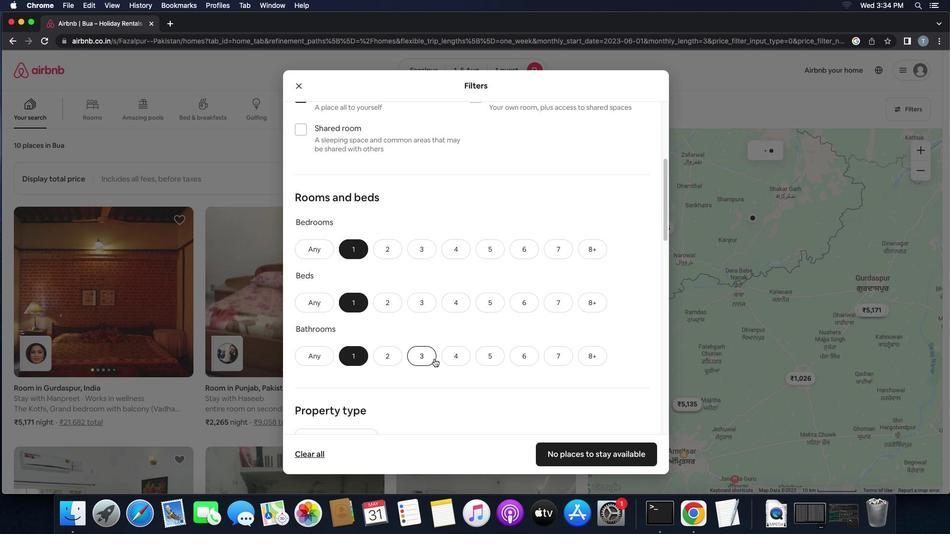 
Action: Mouse scrolled (434, 358) with delta (0, -1)
Screenshot: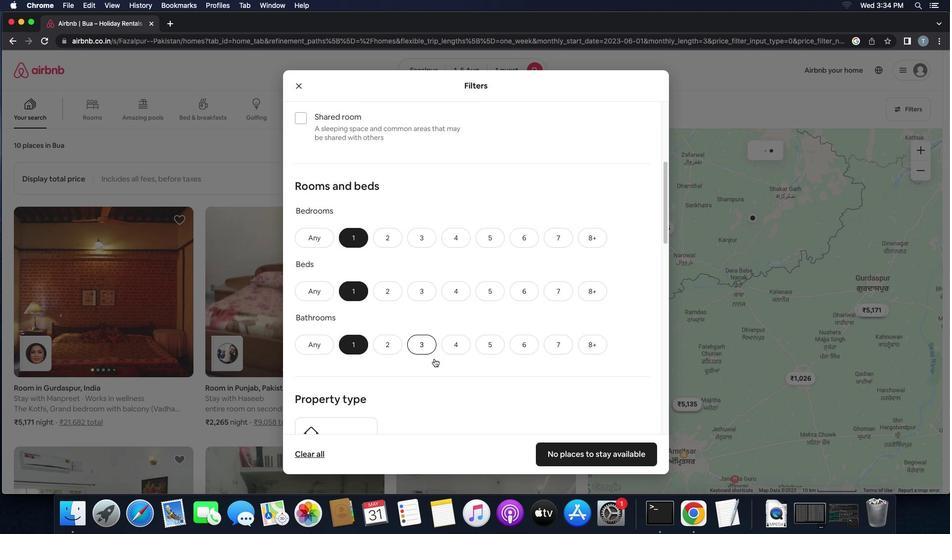 
Action: Mouse scrolled (434, 358) with delta (0, 0)
Screenshot: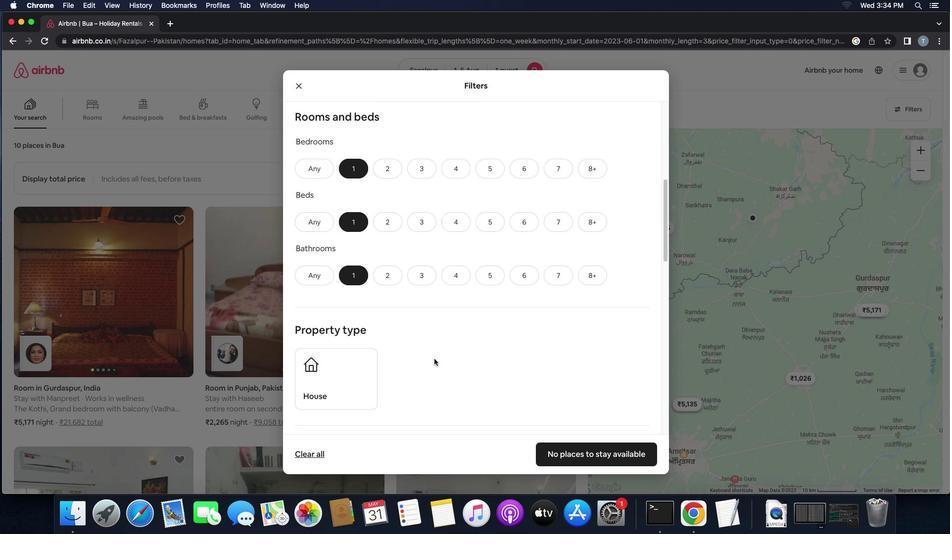 
Action: Mouse scrolled (434, 358) with delta (0, 0)
Screenshot: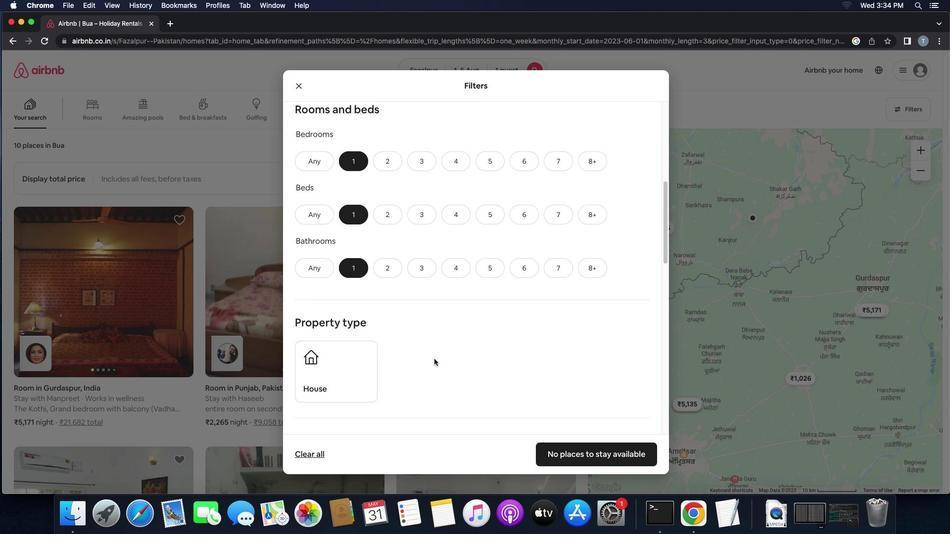 
Action: Mouse scrolled (434, 358) with delta (0, 0)
Screenshot: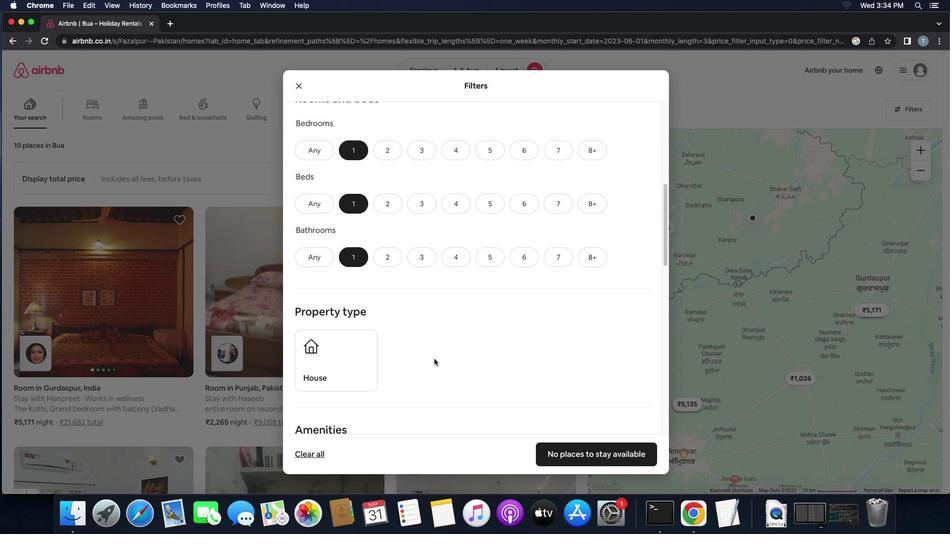 
Action: Mouse scrolled (434, 358) with delta (0, 0)
Screenshot: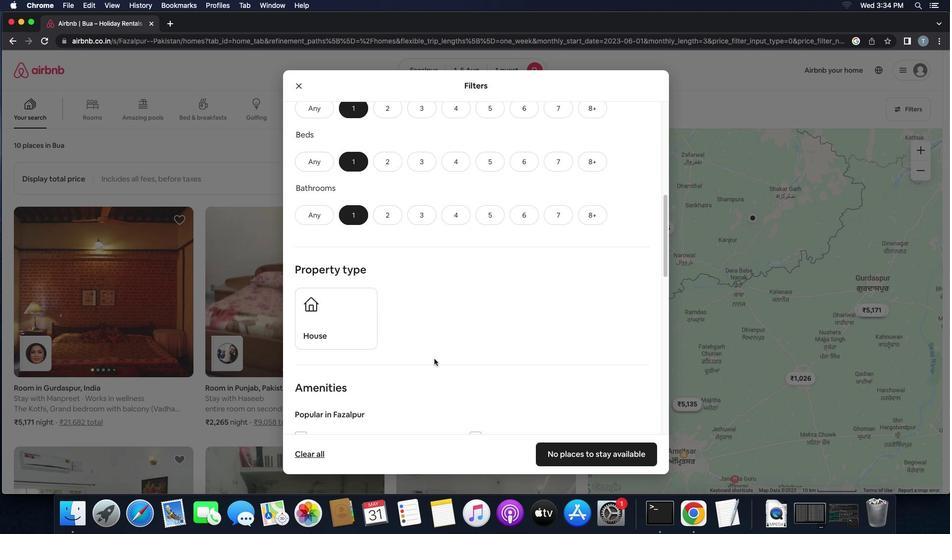 
Action: Mouse scrolled (434, 358) with delta (0, 0)
Screenshot: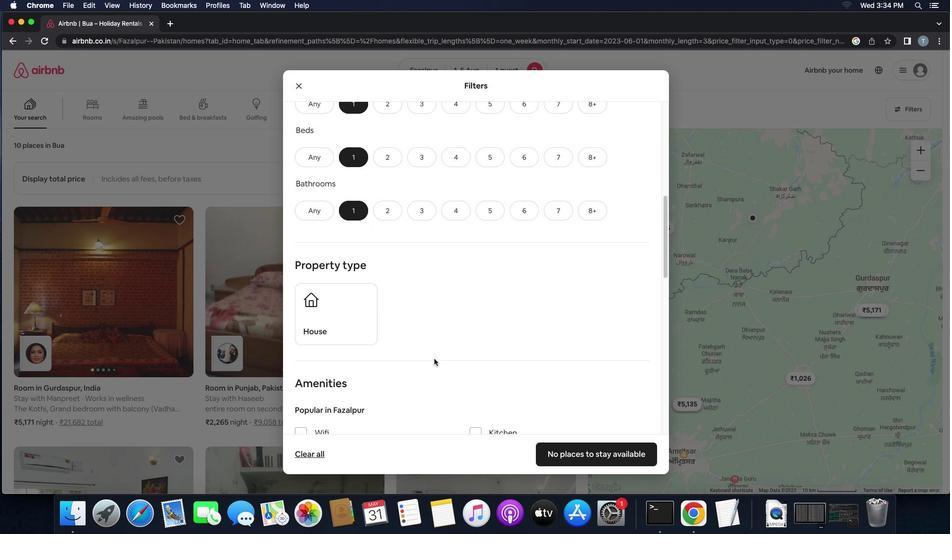 
Action: Mouse scrolled (434, 358) with delta (0, 0)
Screenshot: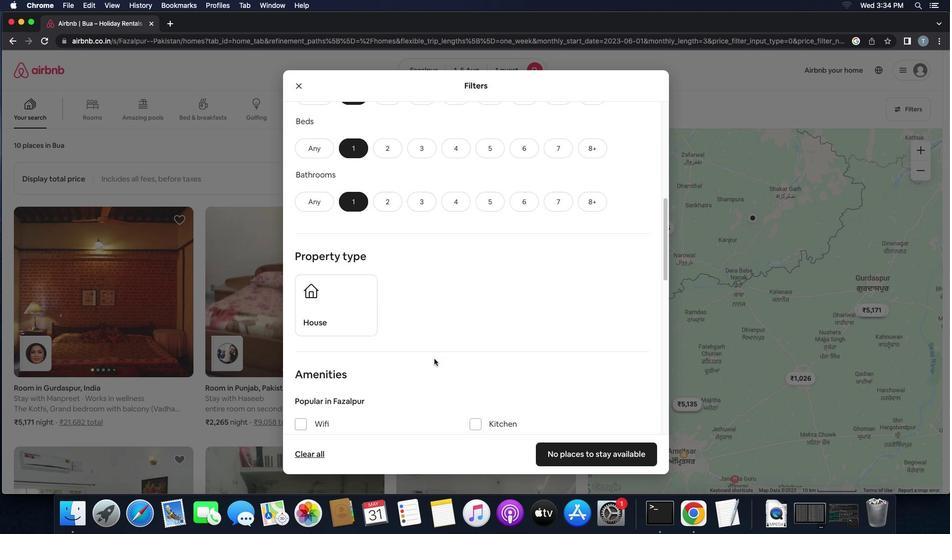 
Action: Mouse scrolled (434, 358) with delta (0, 0)
Screenshot: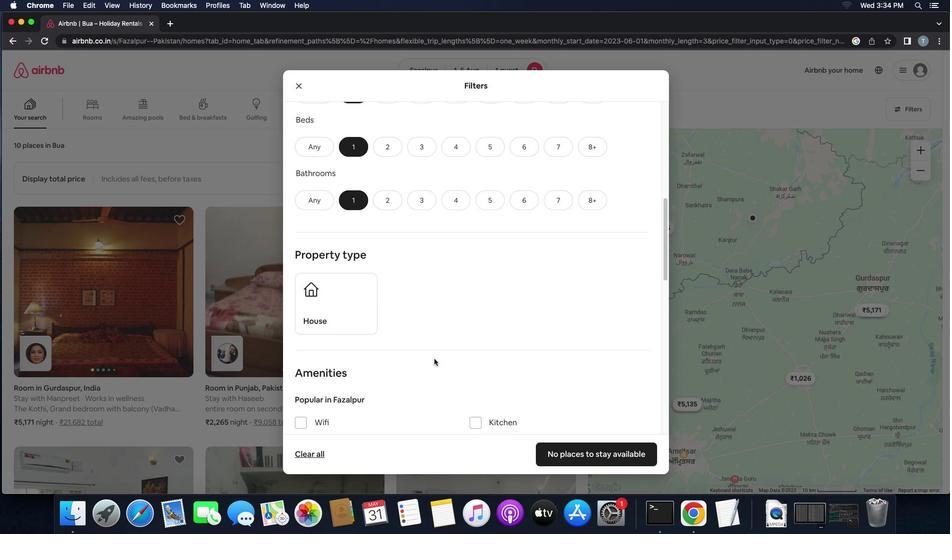
Action: Mouse scrolled (434, 358) with delta (0, 0)
Screenshot: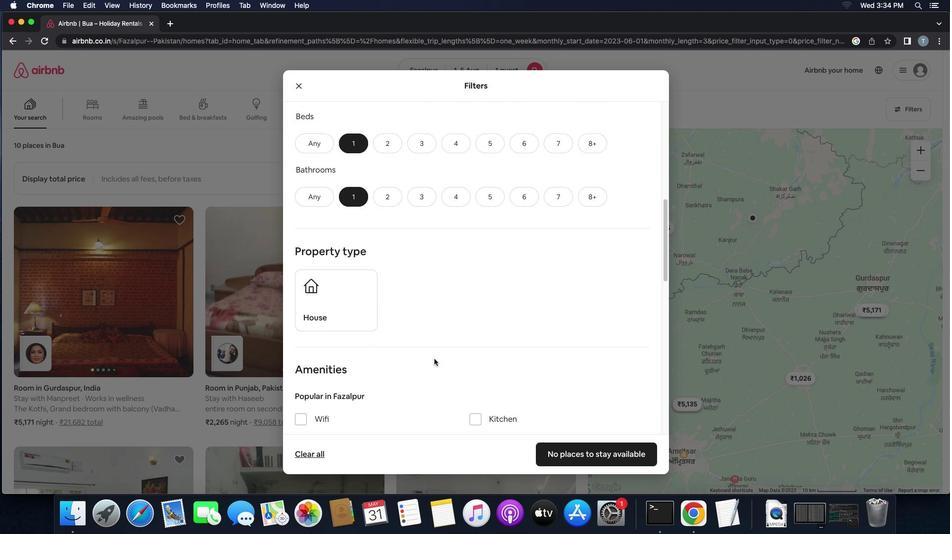 
Action: Mouse scrolled (434, 358) with delta (0, 0)
Screenshot: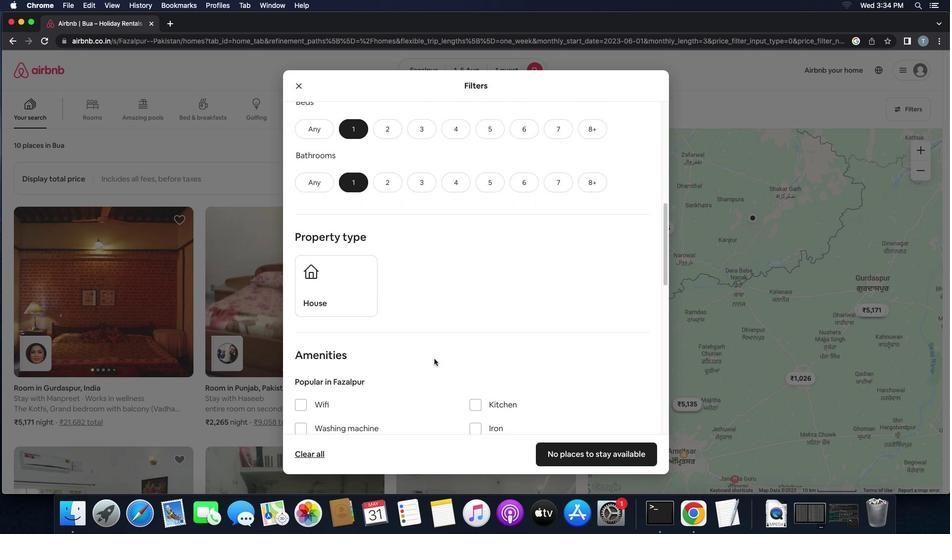 
Action: Mouse scrolled (434, 358) with delta (0, 0)
Screenshot: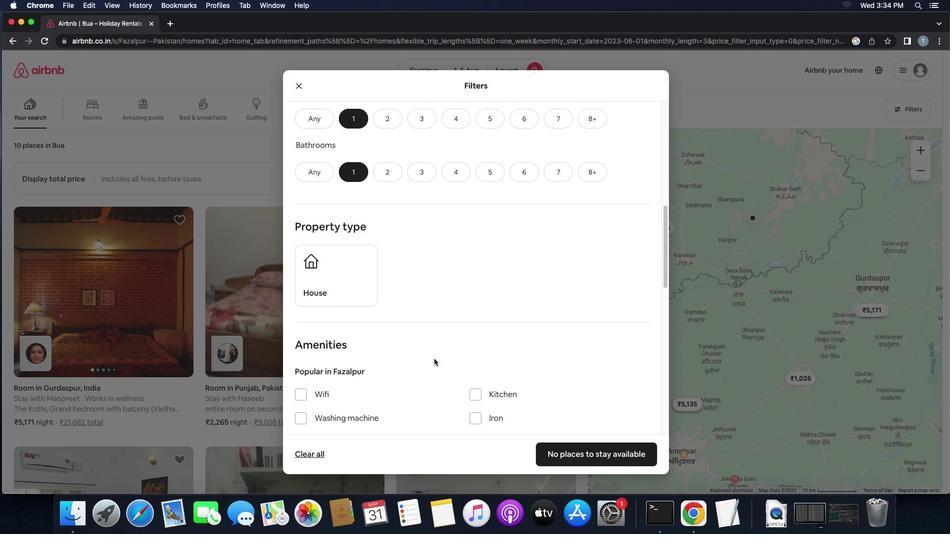 
Action: Mouse scrolled (434, 358) with delta (0, 0)
Screenshot: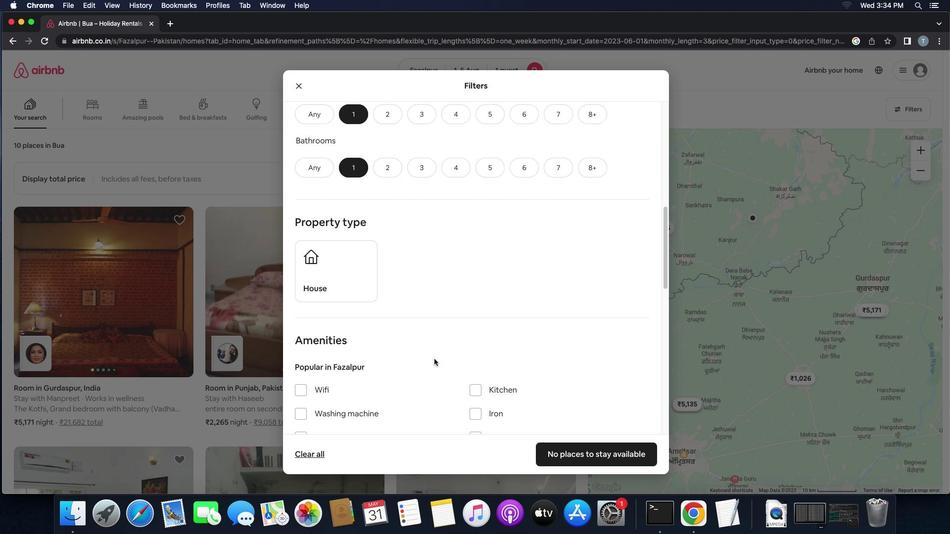 
Action: Mouse scrolled (434, 358) with delta (0, 0)
Screenshot: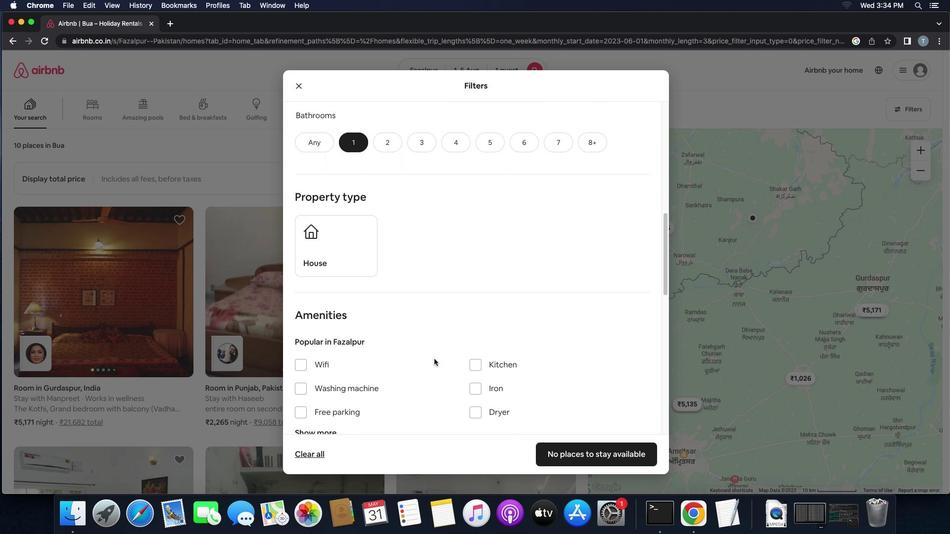 
Action: Mouse moved to (378, 328)
Screenshot: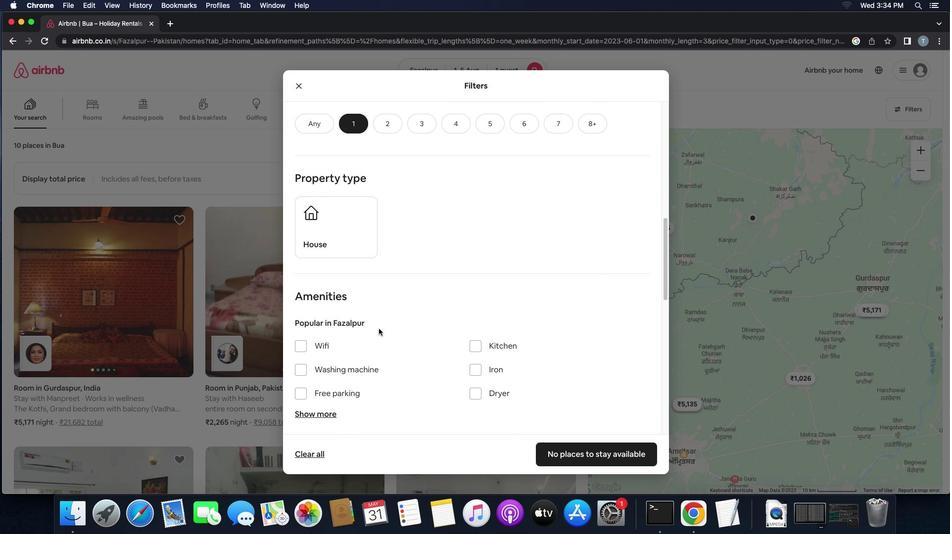 
Action: Mouse scrolled (378, 328) with delta (0, 0)
Screenshot: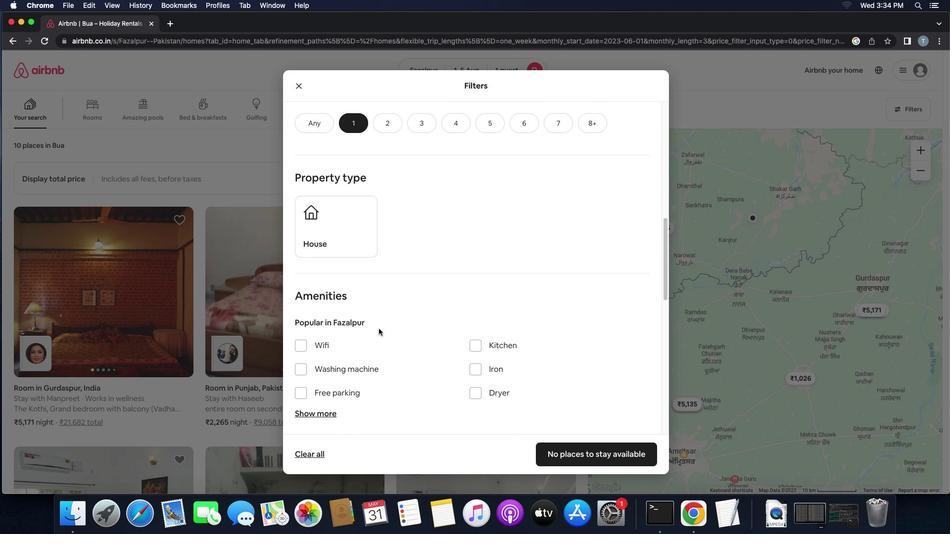 
Action: Mouse scrolled (378, 328) with delta (0, 0)
Screenshot: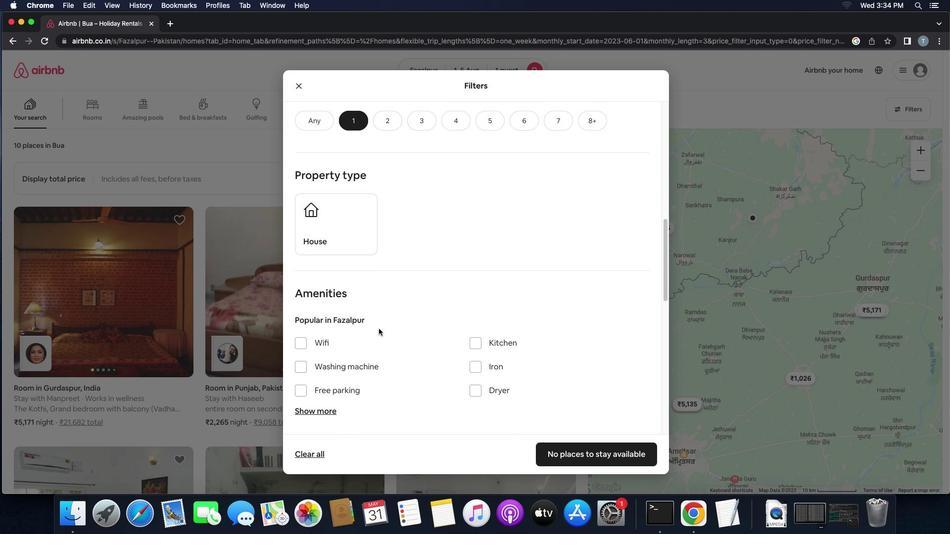 
Action: Mouse moved to (355, 223)
Screenshot: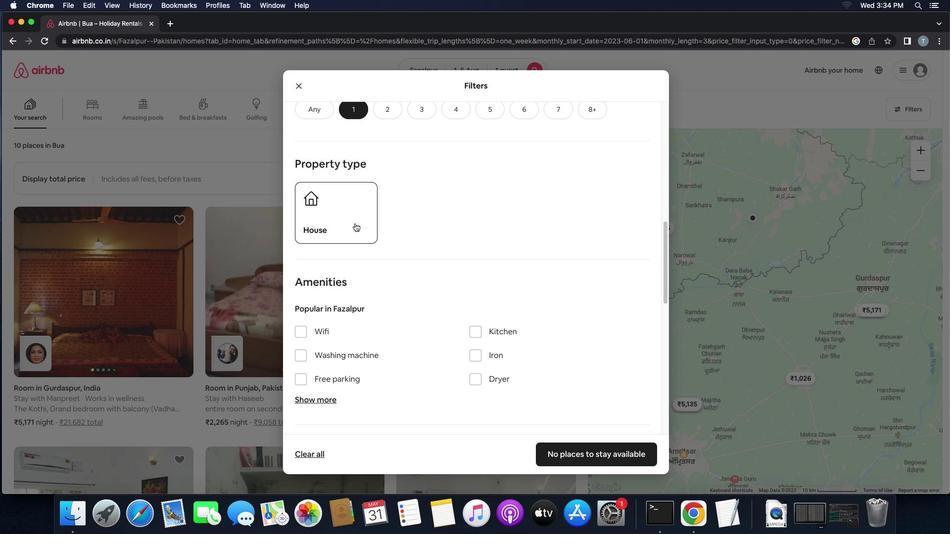 
Action: Mouse pressed left at (355, 223)
Screenshot: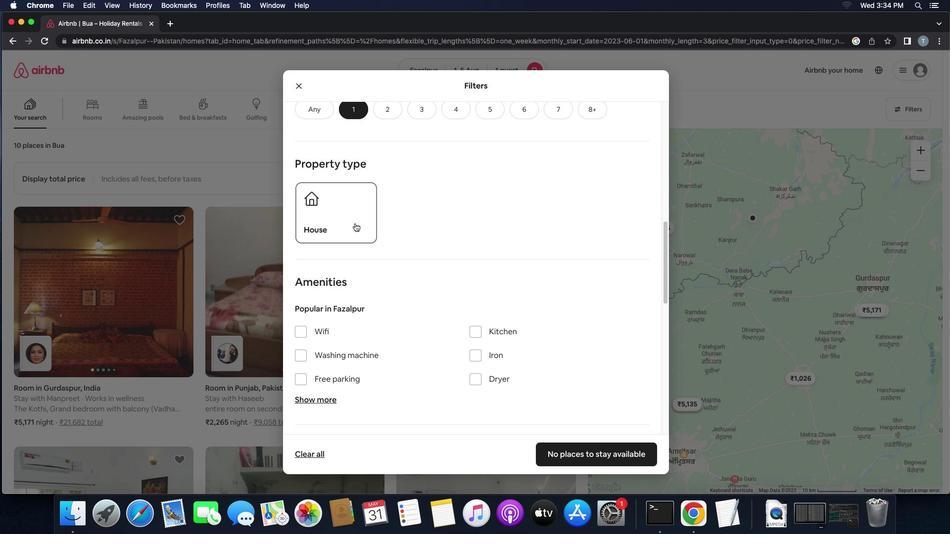 
Action: Mouse moved to (433, 328)
Screenshot: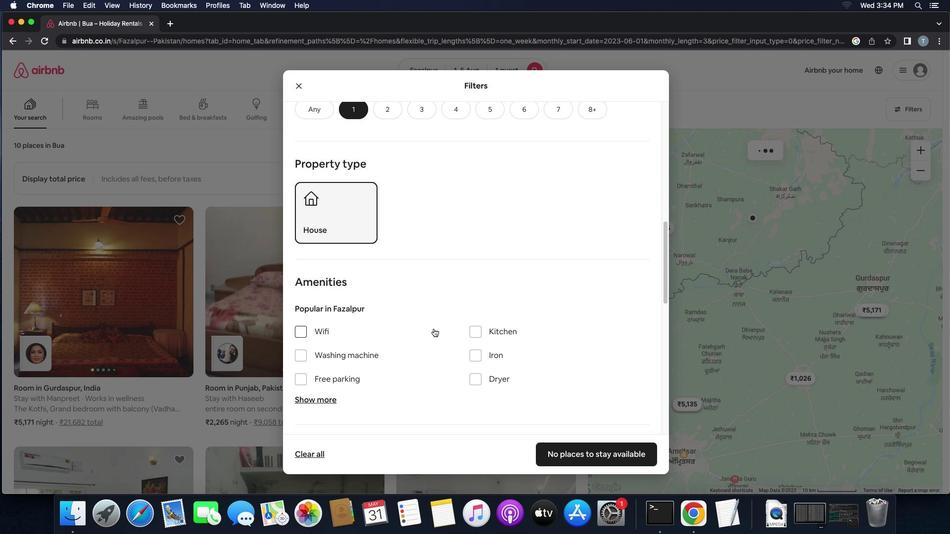
Action: Mouse scrolled (433, 328) with delta (0, 0)
Screenshot: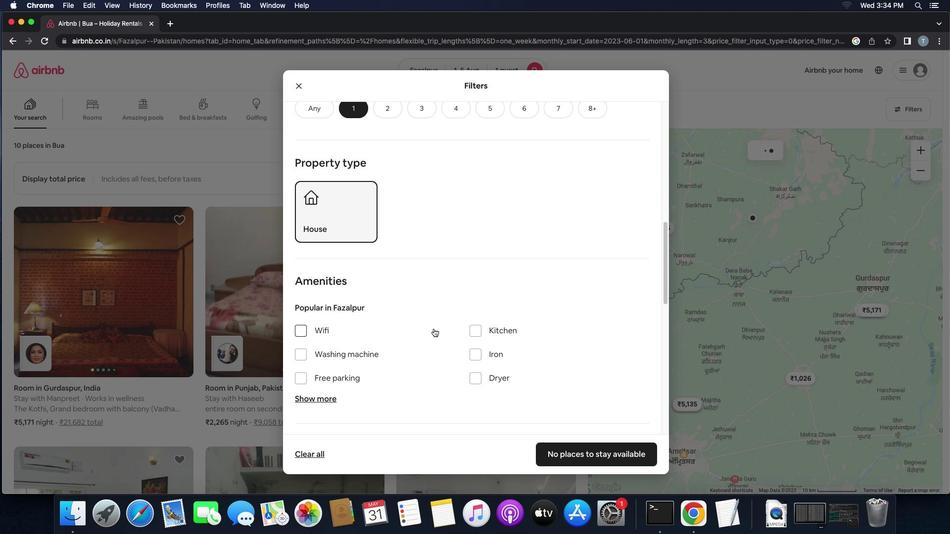 
Action: Mouse scrolled (433, 328) with delta (0, 0)
Screenshot: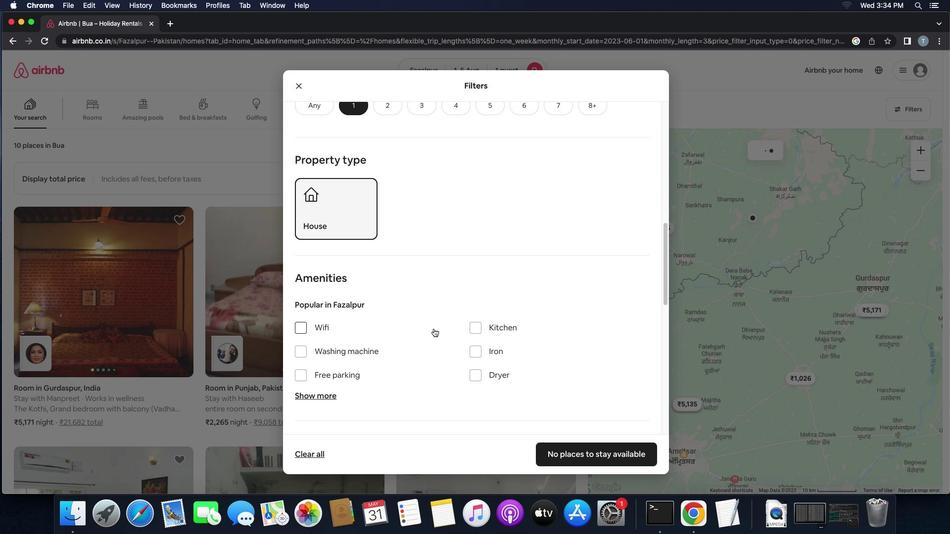 
Action: Mouse scrolled (433, 328) with delta (0, 0)
Screenshot: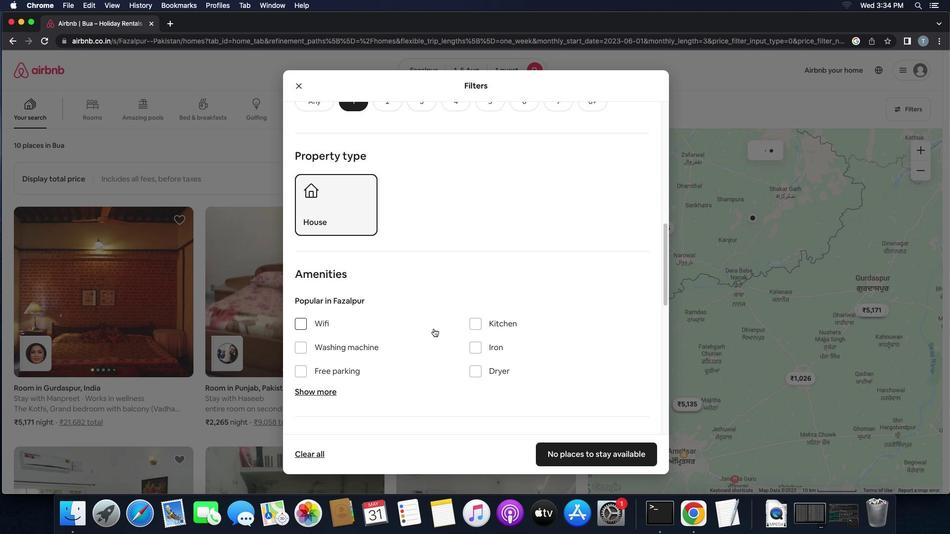 
Action: Mouse scrolled (433, 328) with delta (0, 0)
Screenshot: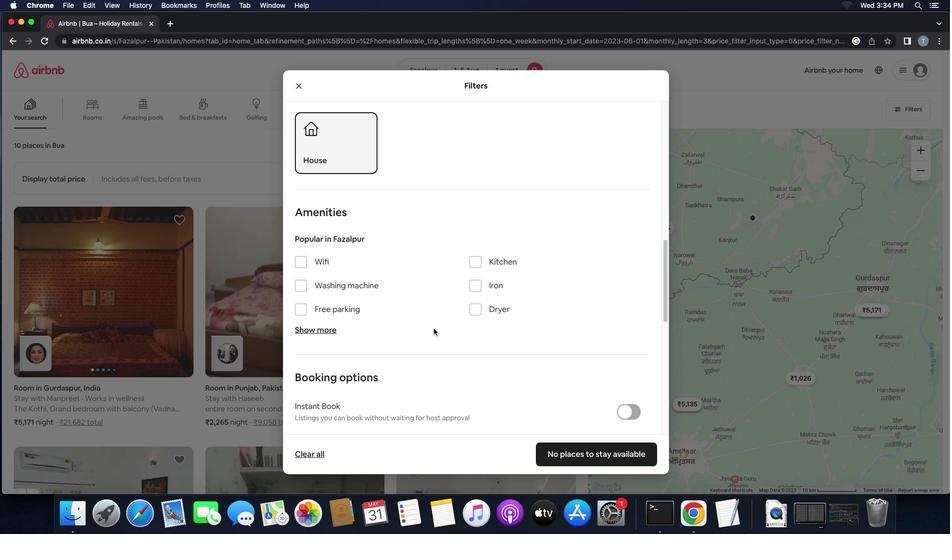 
Action: Mouse scrolled (433, 328) with delta (0, 0)
Screenshot: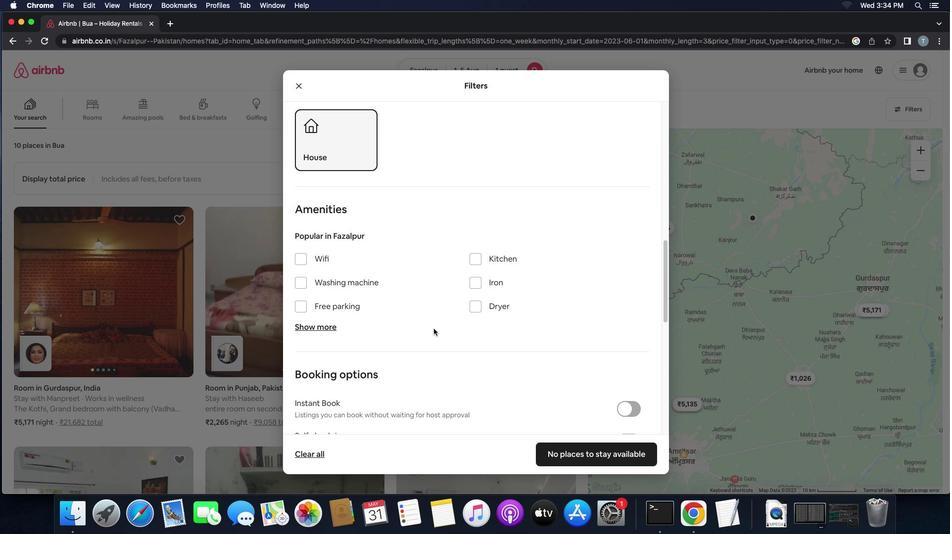
Action: Mouse scrolled (433, 328) with delta (0, 0)
Screenshot: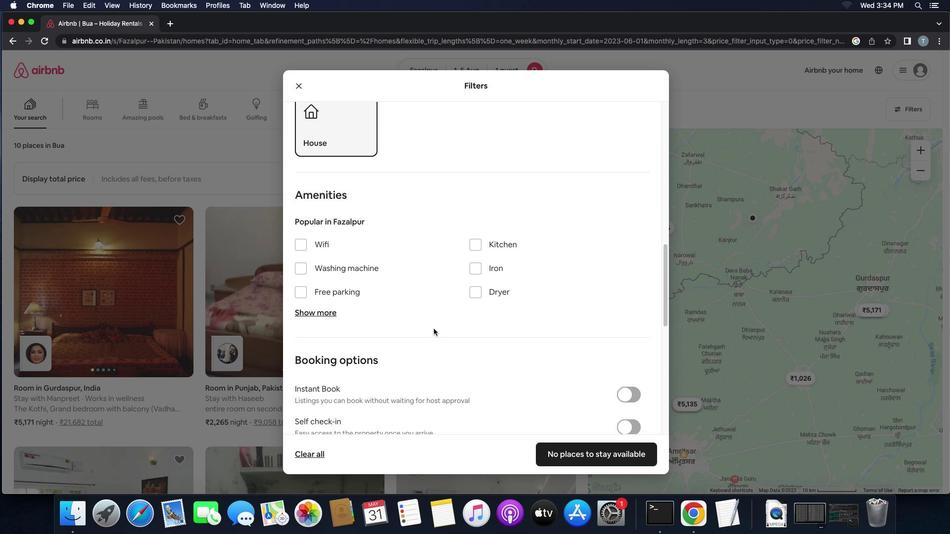 
Action: Mouse scrolled (433, 328) with delta (0, 0)
Screenshot: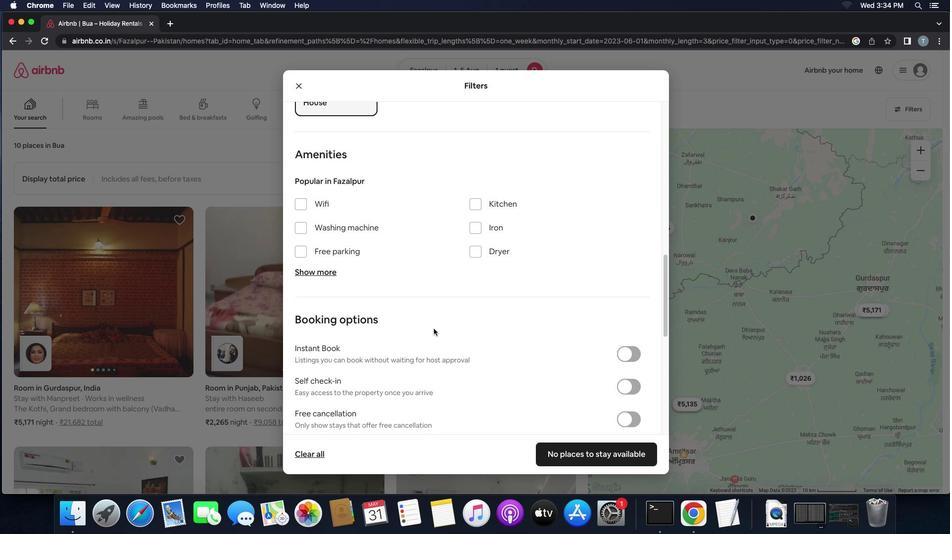 
Action: Mouse scrolled (433, 328) with delta (0, 0)
Screenshot: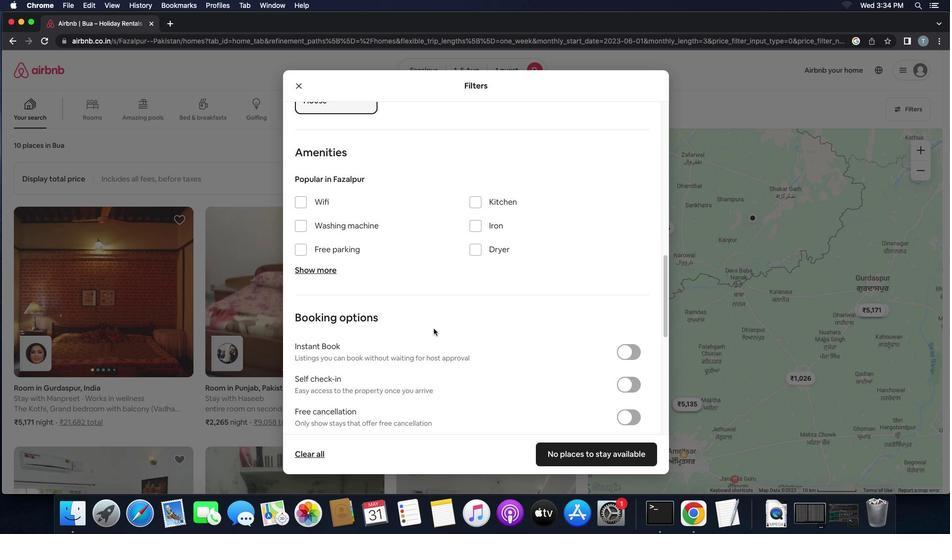 
Action: Mouse scrolled (433, 328) with delta (0, 0)
Screenshot: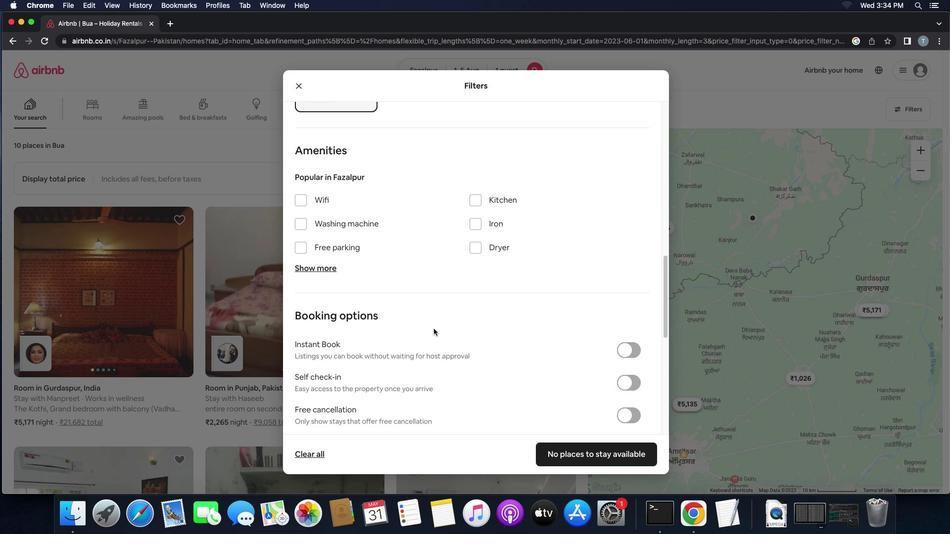 
Action: Mouse scrolled (433, 328) with delta (0, 0)
Screenshot: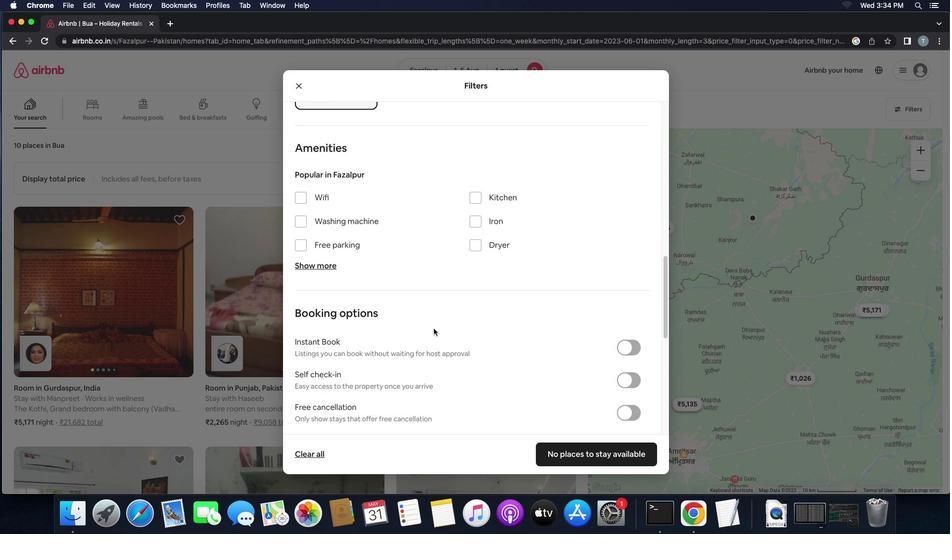 
Action: Mouse moved to (306, 198)
Screenshot: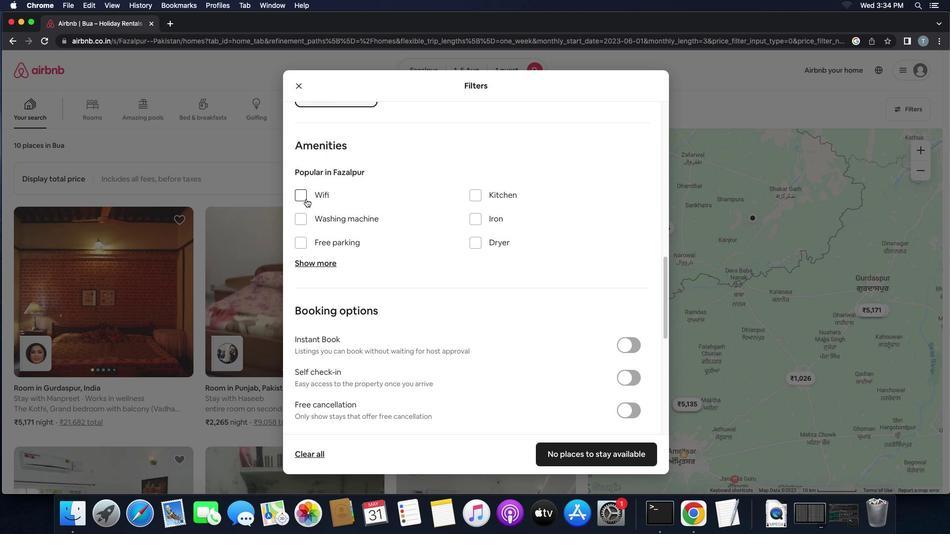
Action: Mouse pressed left at (306, 198)
Screenshot: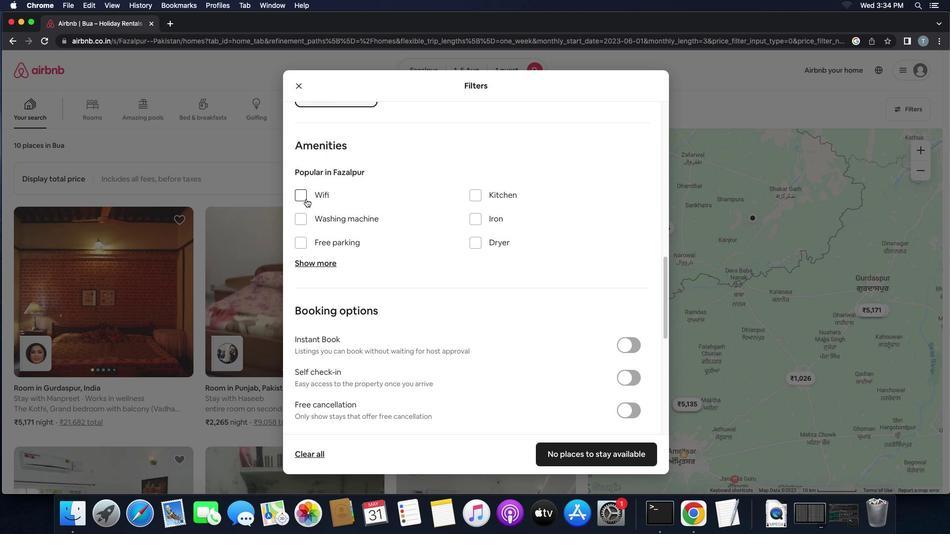 
Action: Mouse moved to (514, 333)
Screenshot: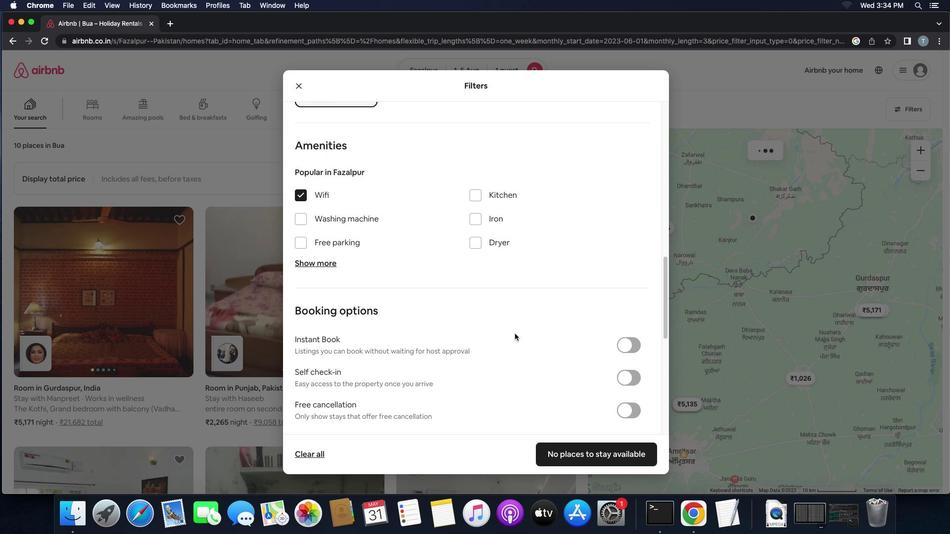 
Action: Mouse scrolled (514, 333) with delta (0, 0)
Screenshot: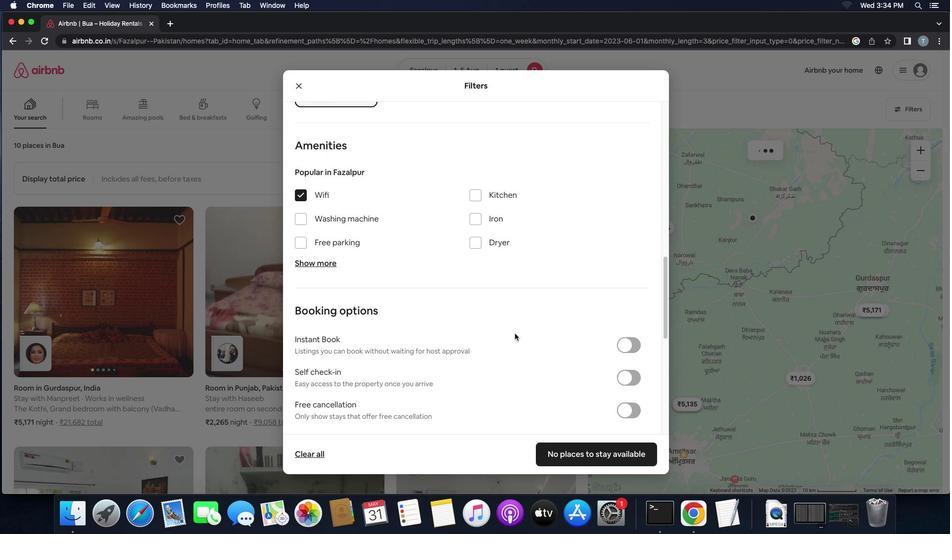 
Action: Mouse scrolled (514, 333) with delta (0, 0)
Screenshot: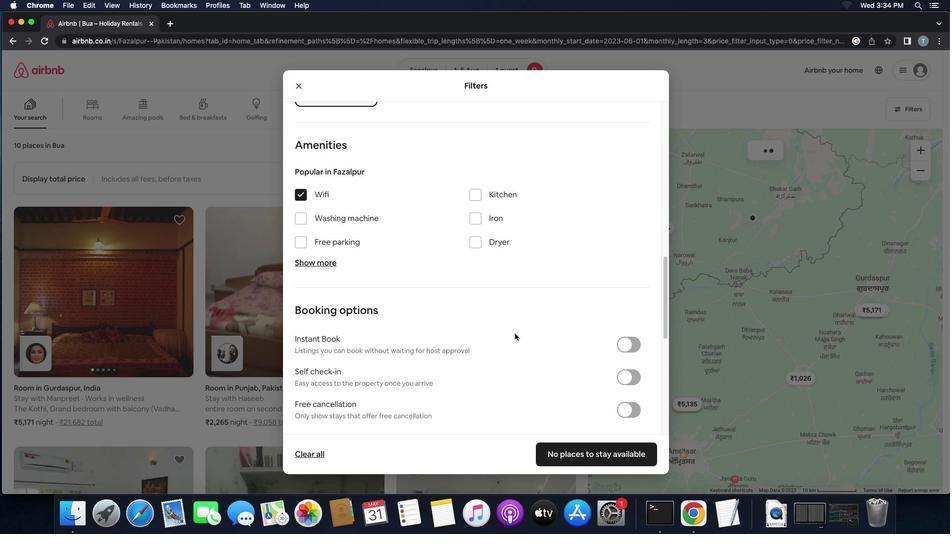 
Action: Mouse scrolled (514, 333) with delta (0, -1)
Screenshot: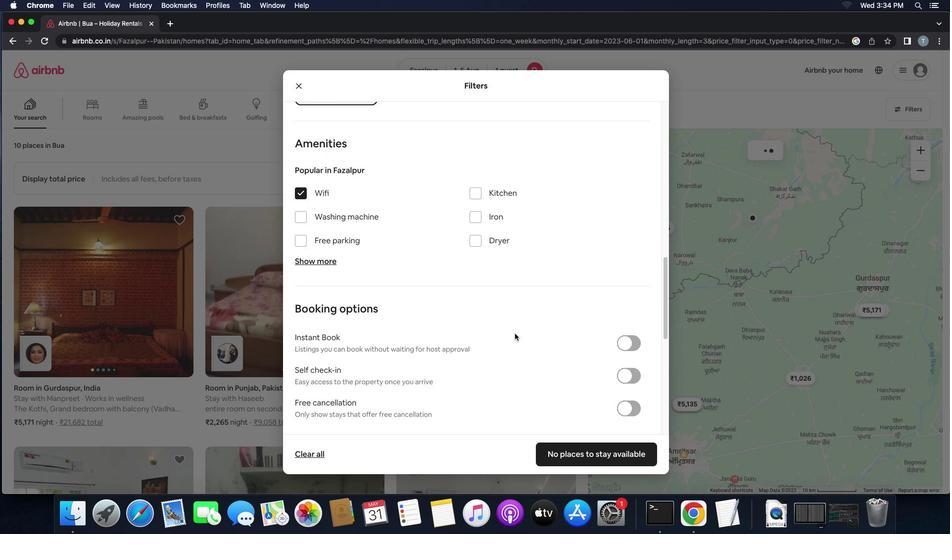 
Action: Mouse moved to (626, 297)
Screenshot: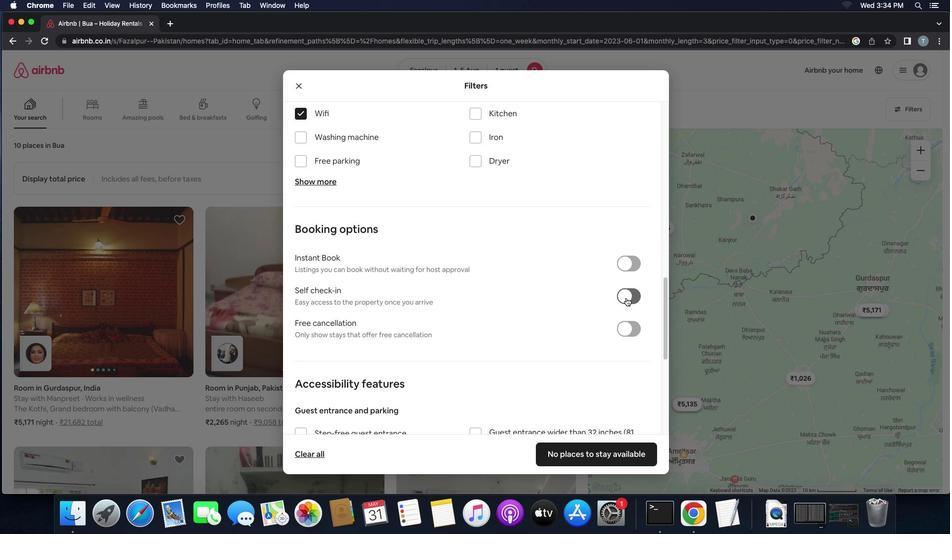 
Action: Mouse pressed left at (626, 297)
Screenshot: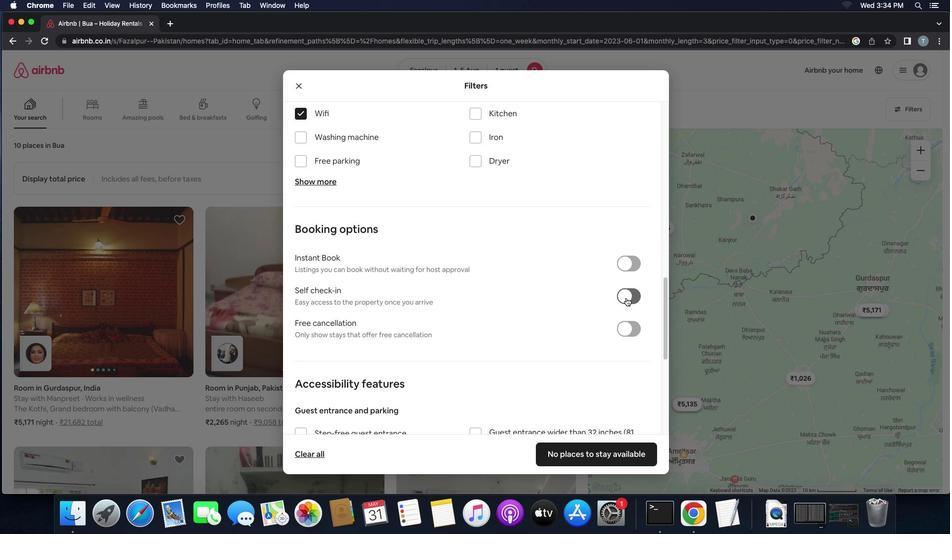 
Action: Mouse moved to (487, 361)
Screenshot: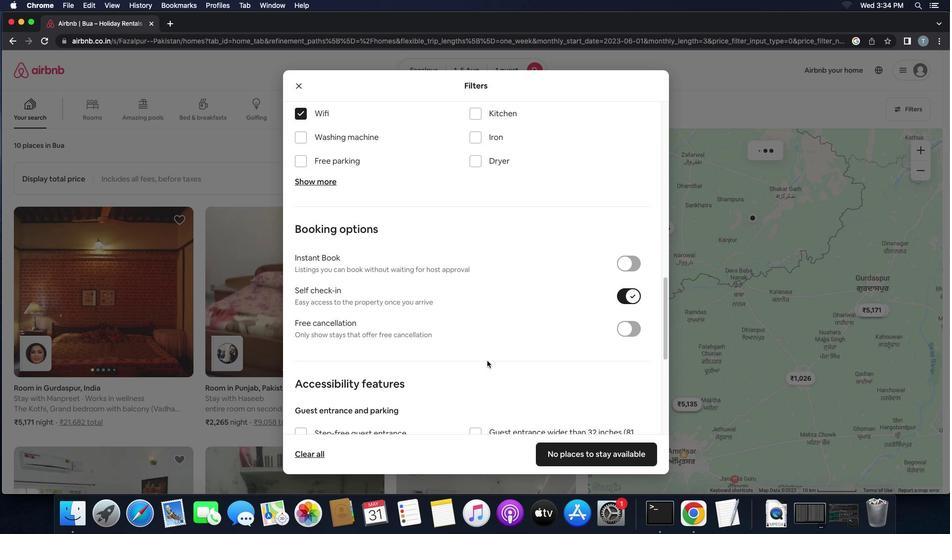 
Action: Mouse scrolled (487, 361) with delta (0, 0)
Screenshot: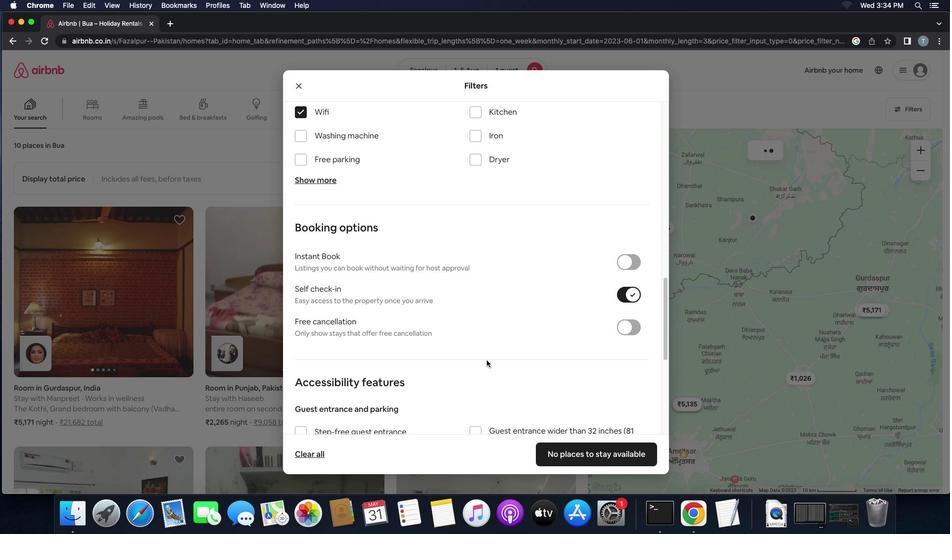 
Action: Mouse scrolled (487, 361) with delta (0, 0)
Screenshot: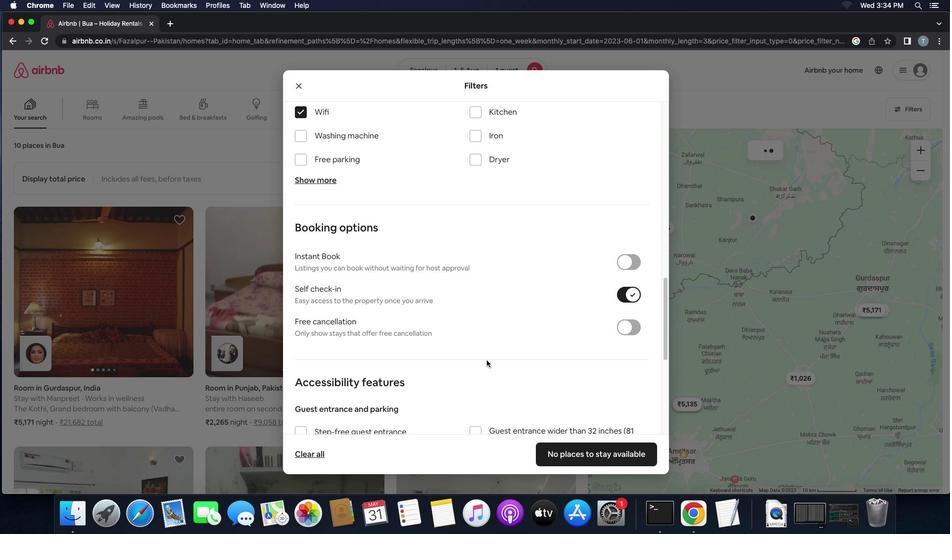 
Action: Mouse scrolled (487, 361) with delta (0, -1)
Screenshot: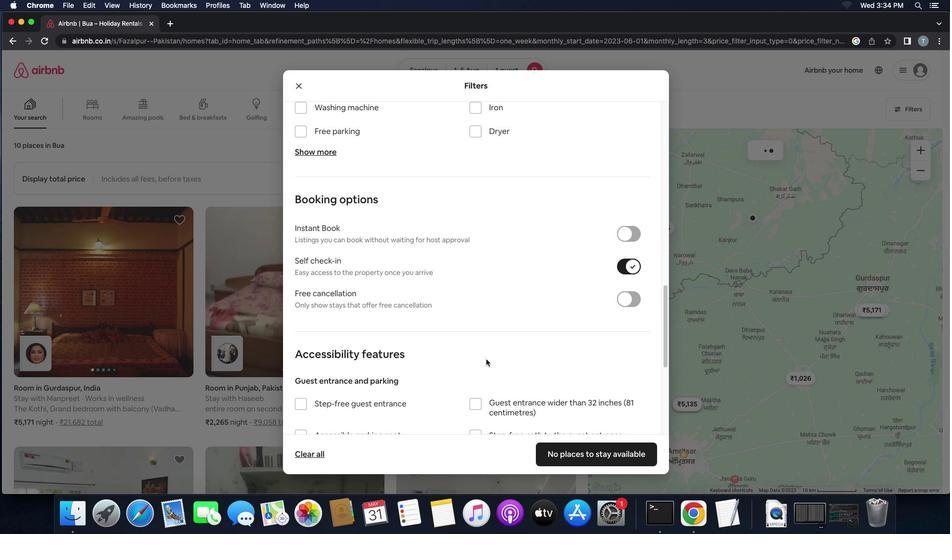 
Action: Mouse moved to (487, 361)
Screenshot: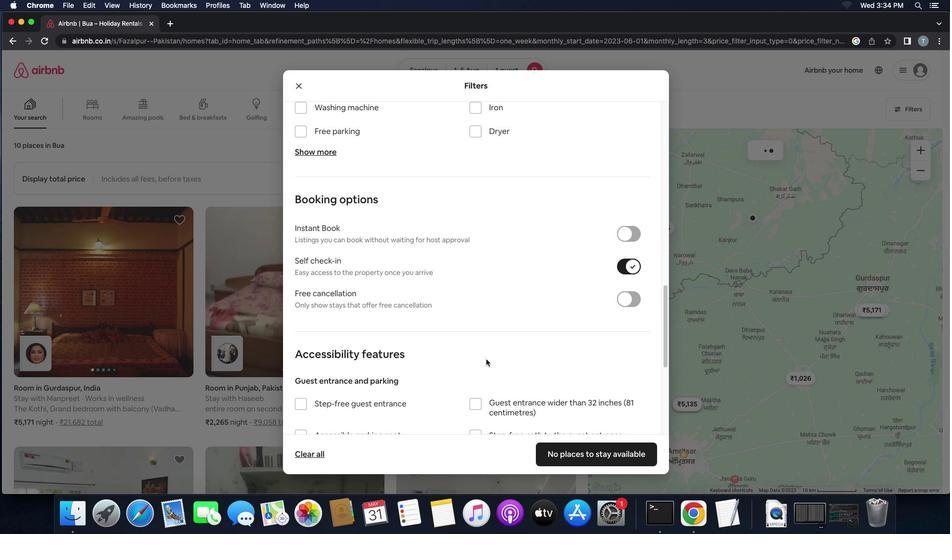 
Action: Mouse scrolled (487, 361) with delta (0, -2)
Screenshot: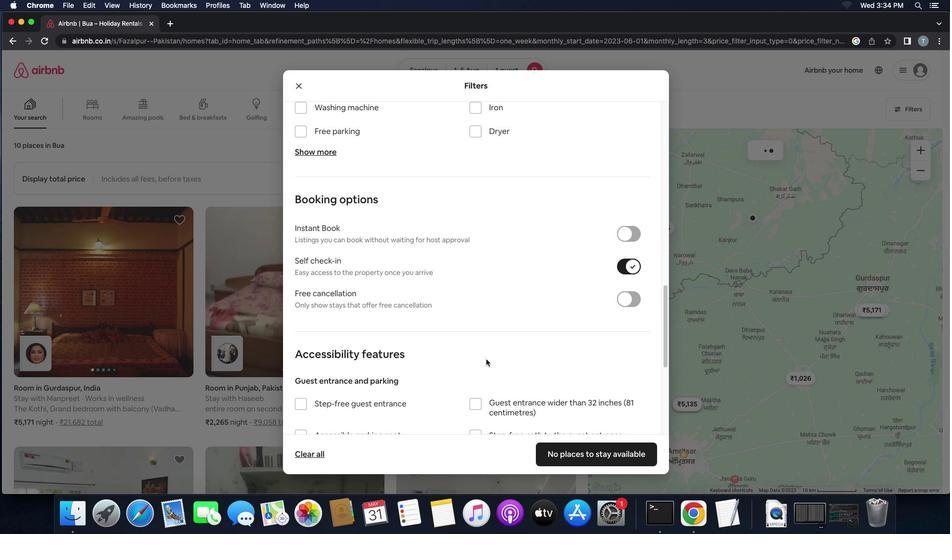 
Action: Mouse moved to (486, 360)
Screenshot: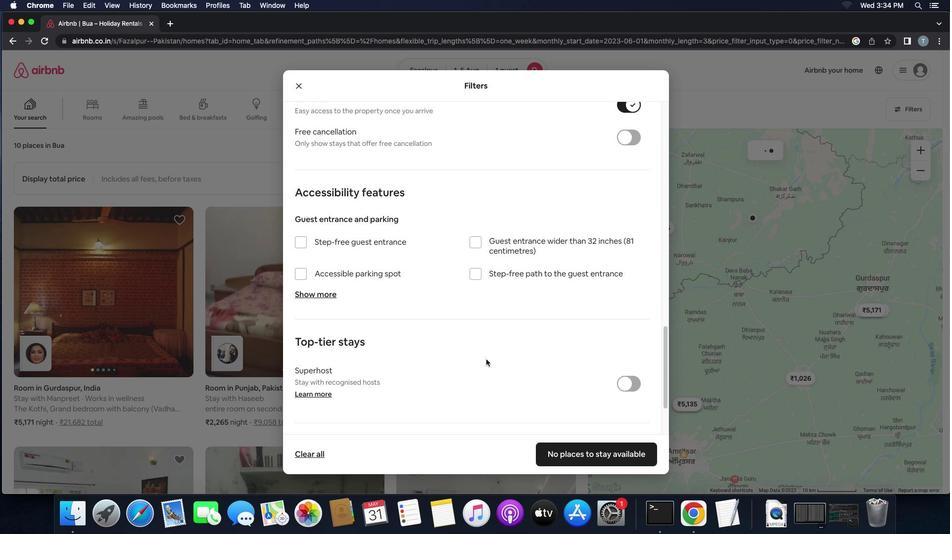 
Action: Mouse scrolled (486, 360) with delta (0, -2)
Screenshot: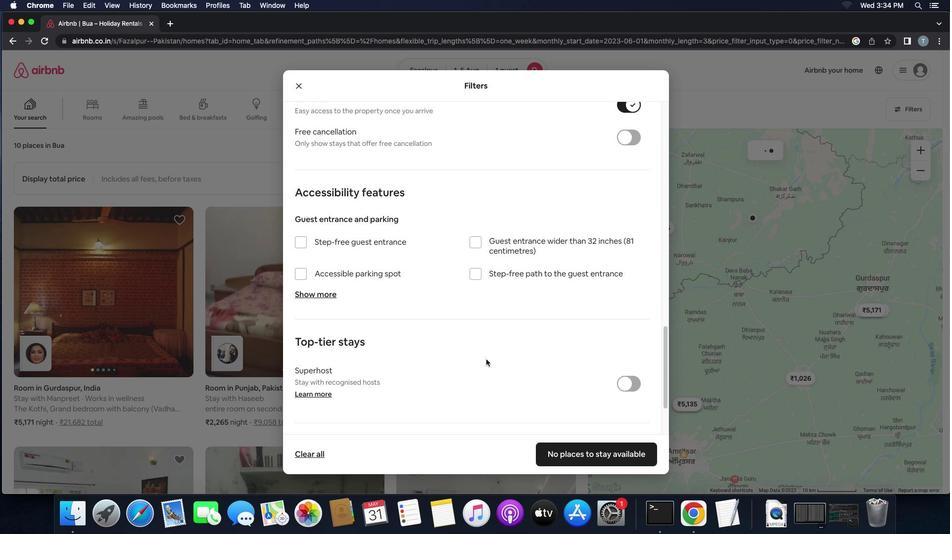 
Action: Mouse moved to (300, 386)
Screenshot: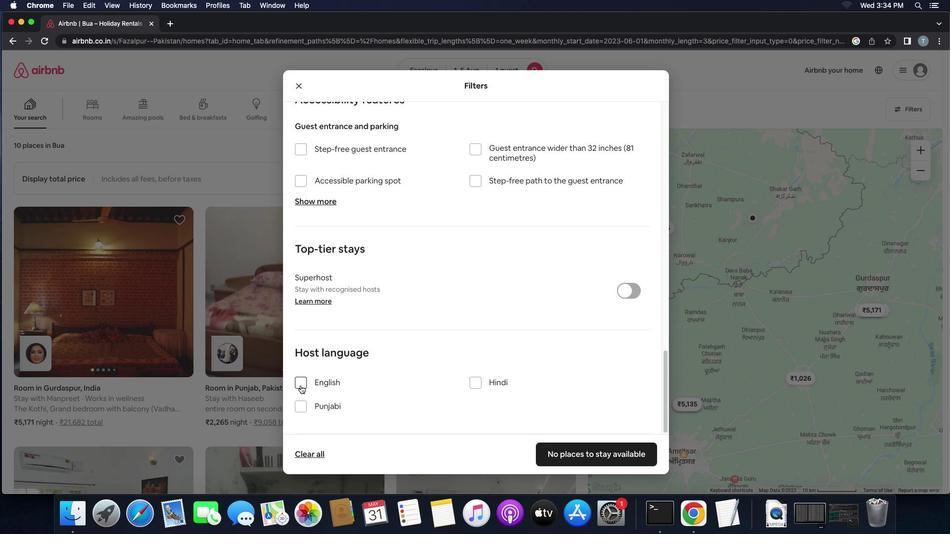 
Action: Mouse pressed left at (300, 386)
Screenshot: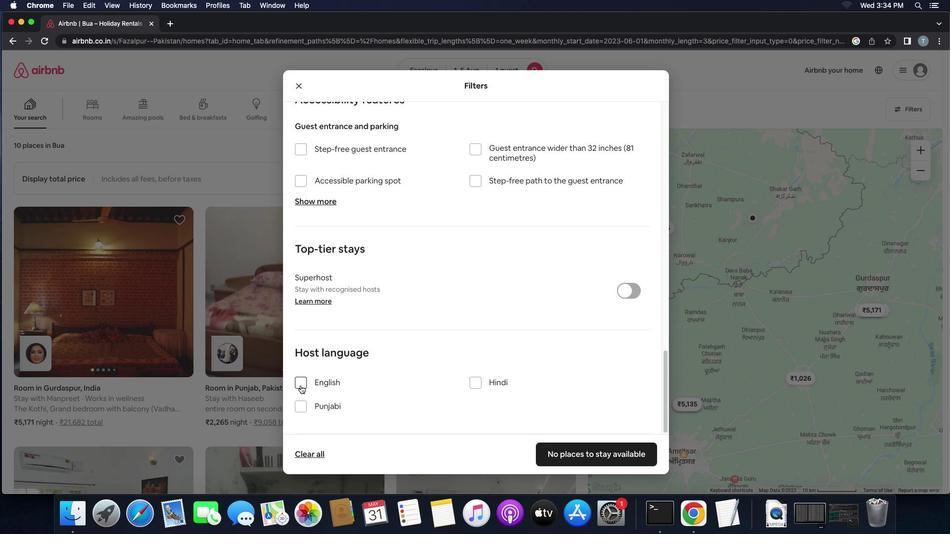 
Action: Mouse moved to (606, 452)
Screenshot: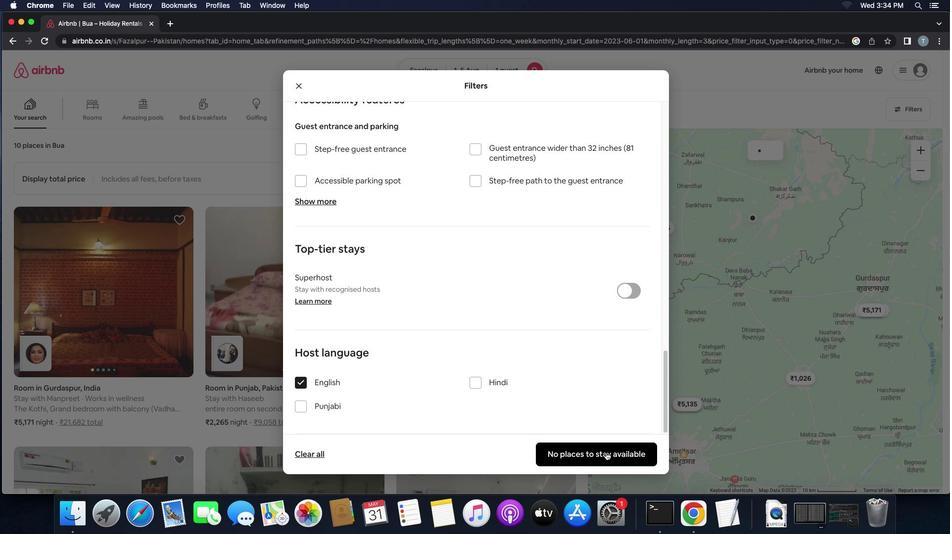 
Action: Mouse pressed left at (606, 452)
Screenshot: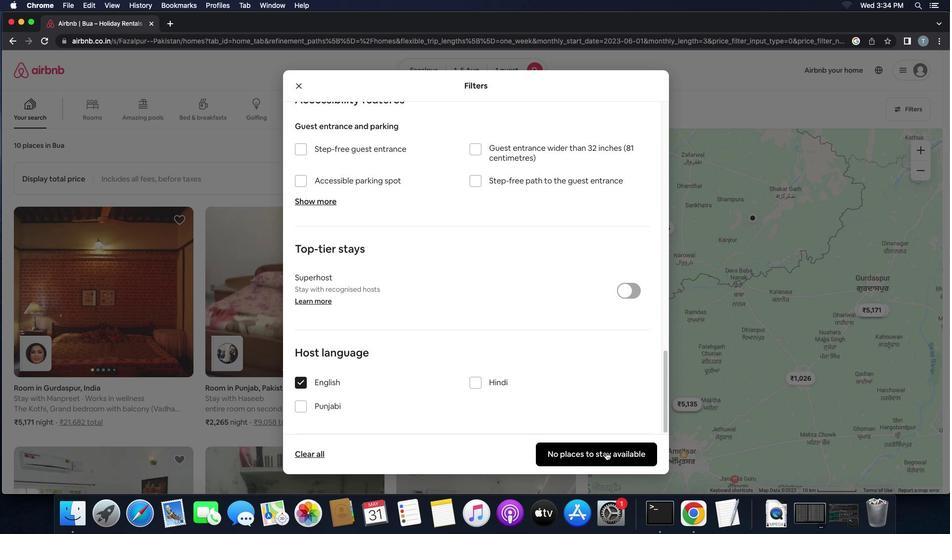 
